 Task: Create new contact,   with mail id: 'LaylaKing51@faurecia.com', first name: 'Layla', Last name: 'King', Job Title: Event Coordinator, Phone number (305) 555-1234. Change life cycle stage to  'Lead' and lead status to 'New'. Add new company to the associated contact: www.bluedart.com_x000D_
 and type: Prospect. Logged in from softage.1@softage.net
Action: Mouse moved to (85, 55)
Screenshot: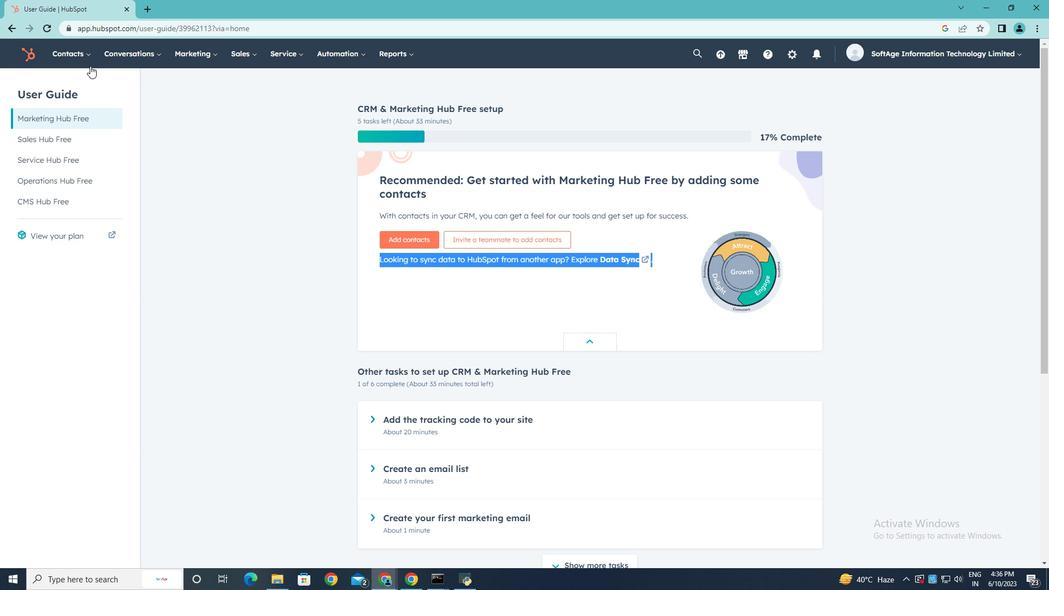 
Action: Mouse pressed left at (85, 55)
Screenshot: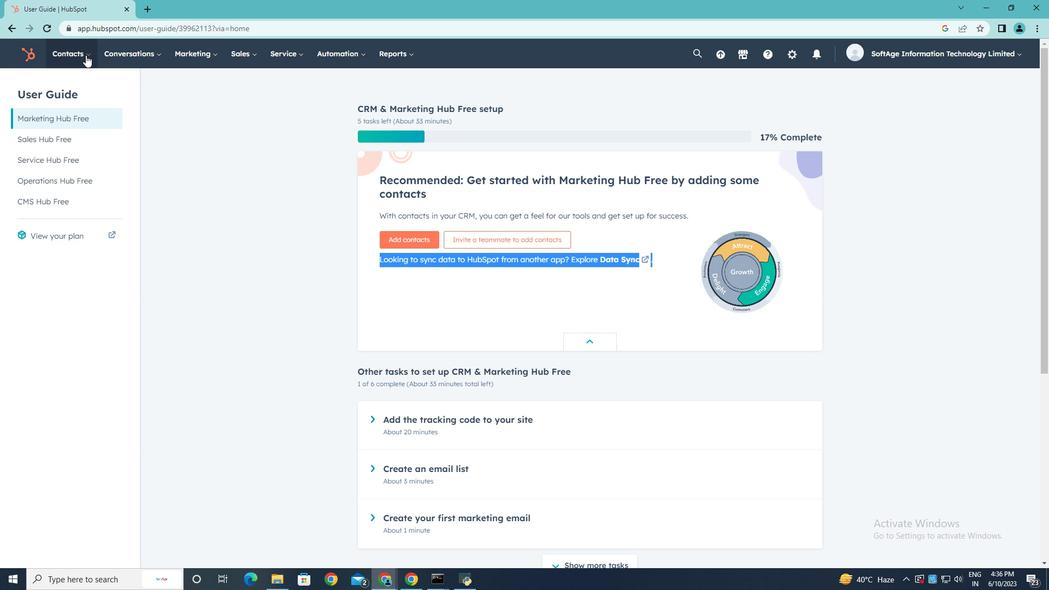 
Action: Mouse moved to (79, 84)
Screenshot: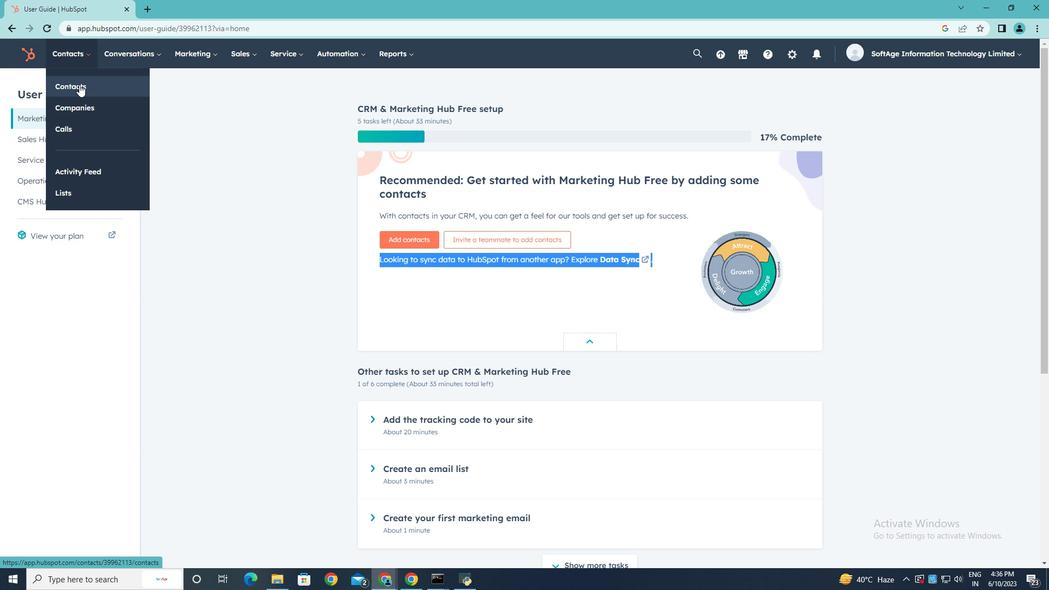 
Action: Mouse pressed left at (79, 84)
Screenshot: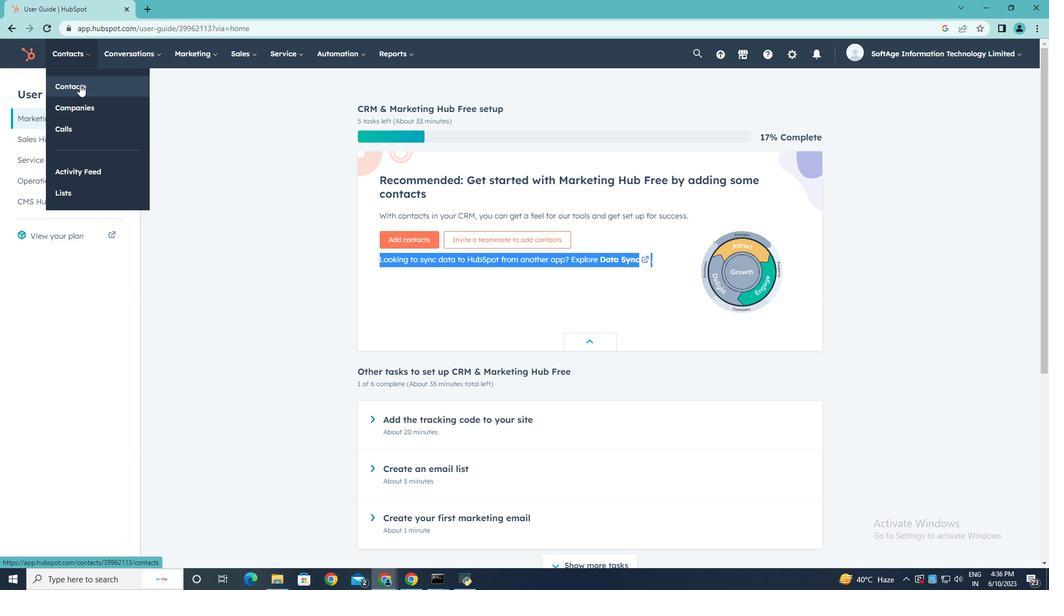 
Action: Mouse moved to (992, 93)
Screenshot: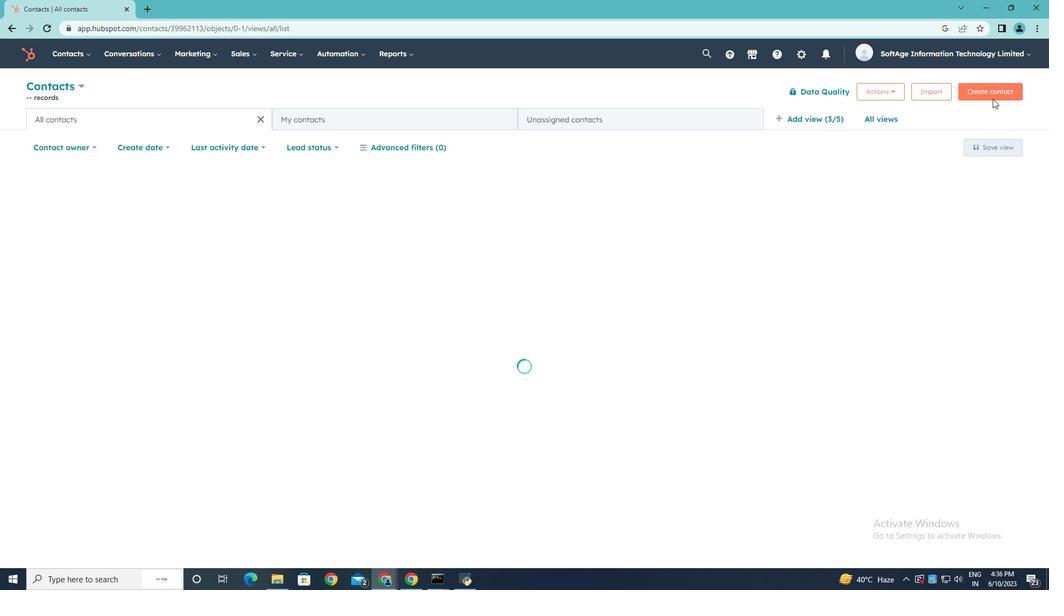 
Action: Mouse pressed left at (992, 93)
Screenshot: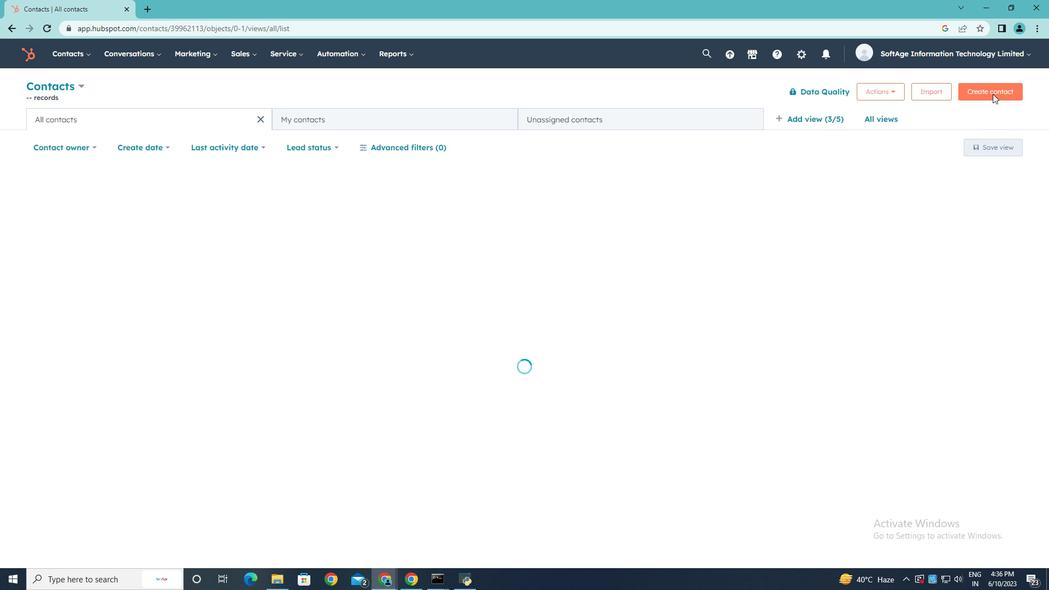 
Action: Mouse moved to (787, 143)
Screenshot: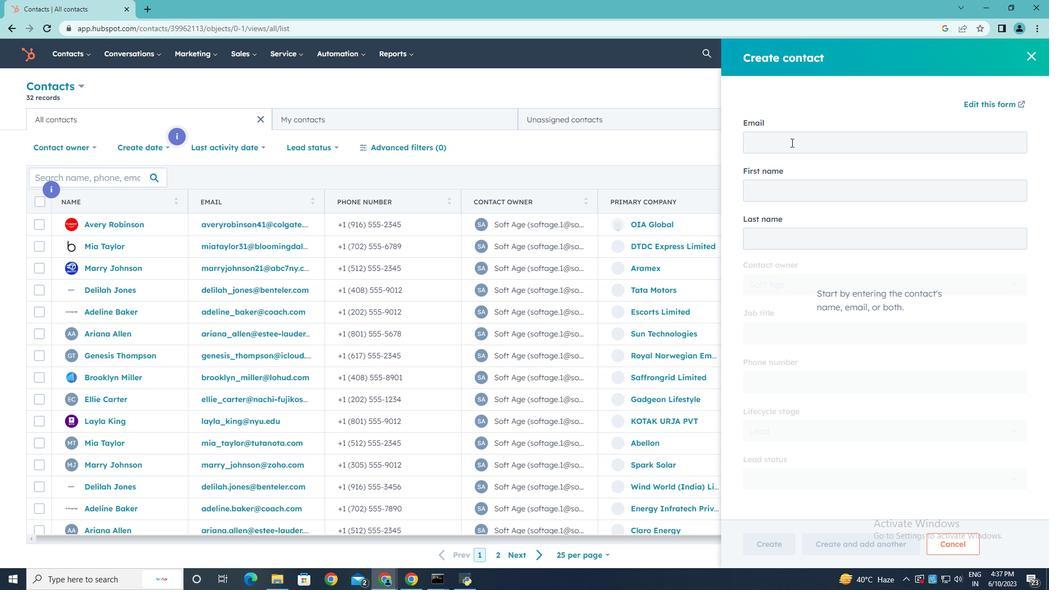 
Action: Mouse pressed left at (787, 143)
Screenshot: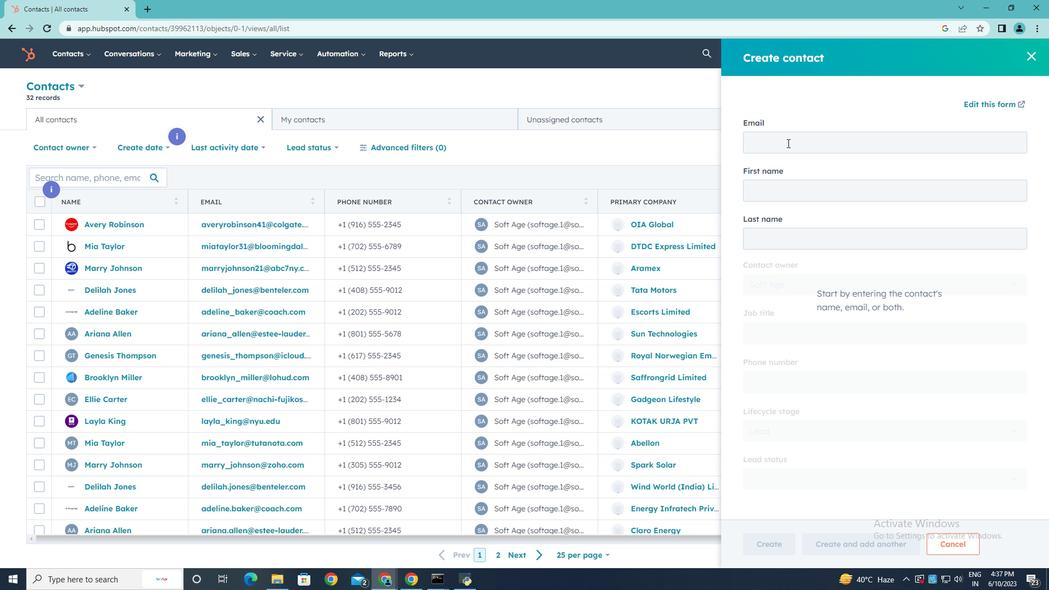 
Action: Key pressed <Key.shift>Layla<Key.shift>King<Key.shift><Key.shift><Key.shift><Key.shift><Key.shift><Key.shift><Key.shift><Key.shift><Key.shift><Key.shift><Key.shift><Key.shift><Key.shift>51<Key.shift>@faurecia.com
Screenshot: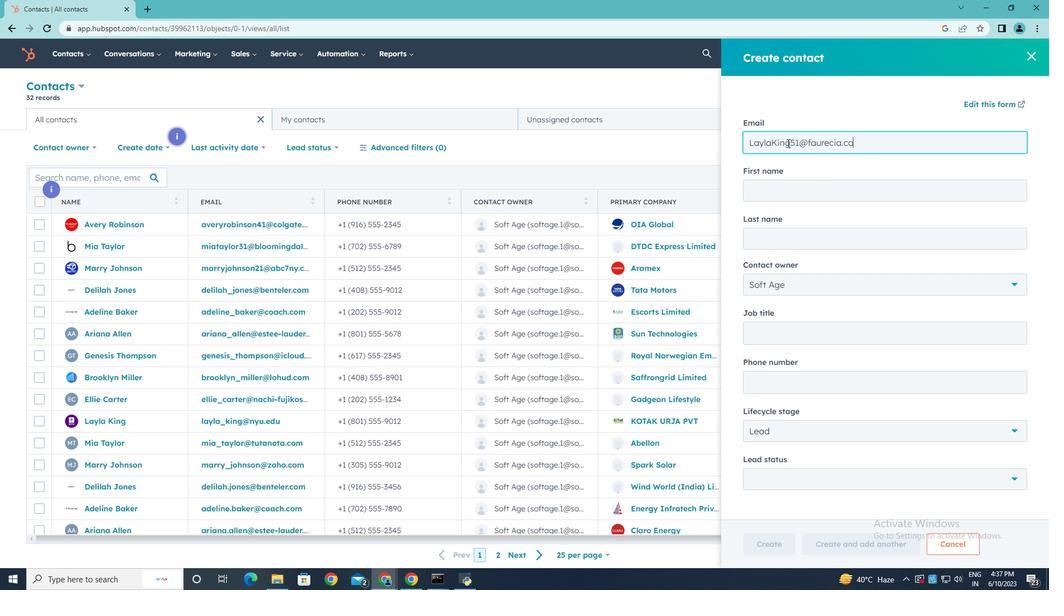 
Action: Mouse moved to (766, 188)
Screenshot: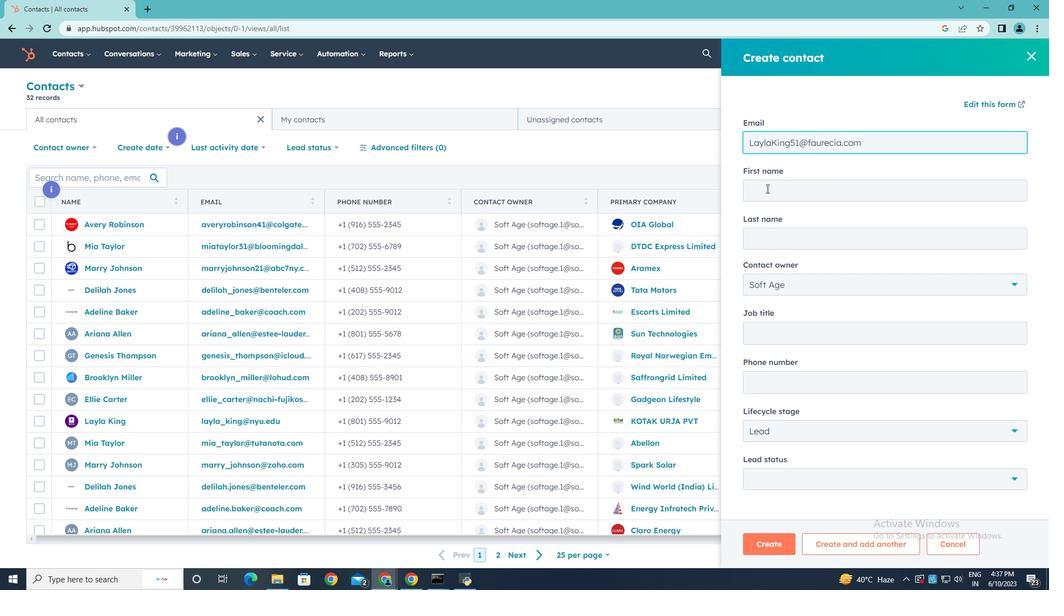 
Action: Mouse pressed left at (766, 188)
Screenshot: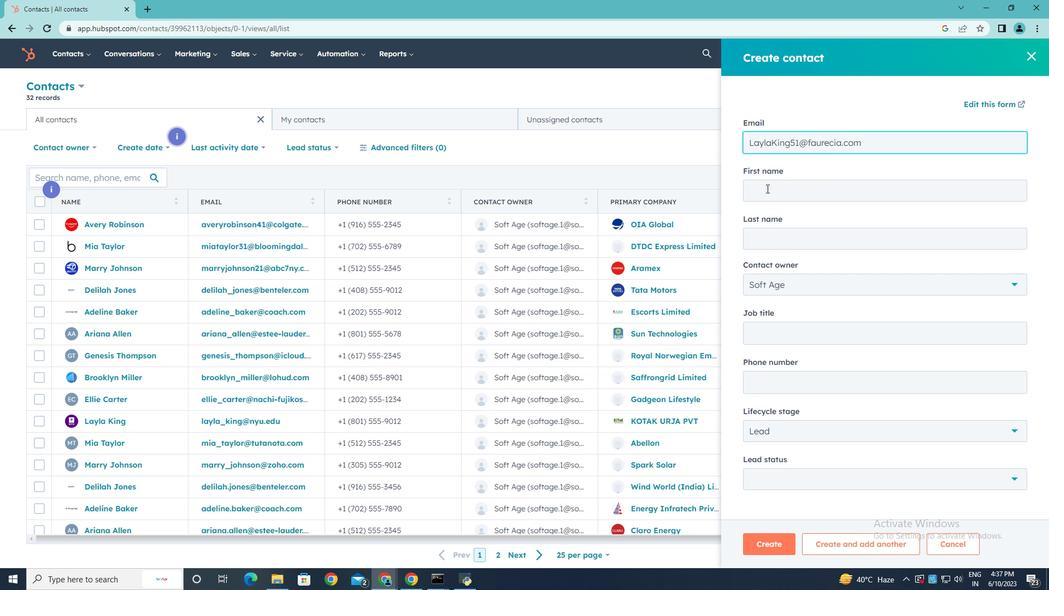 
Action: Key pressed <Key.shift>Layla
Screenshot: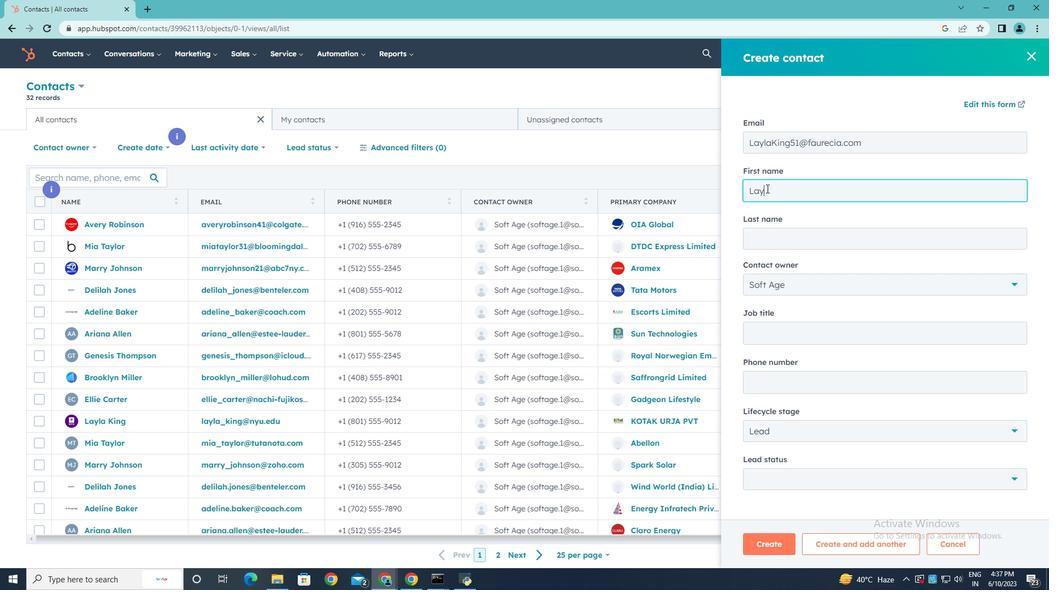 
Action: Mouse moved to (778, 242)
Screenshot: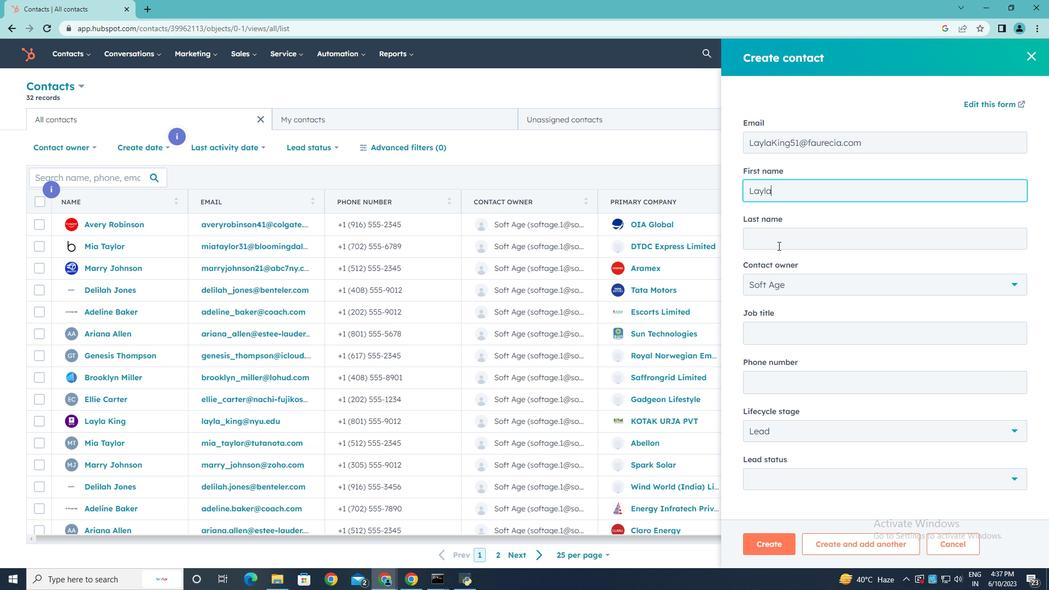 
Action: Mouse pressed left at (778, 242)
Screenshot: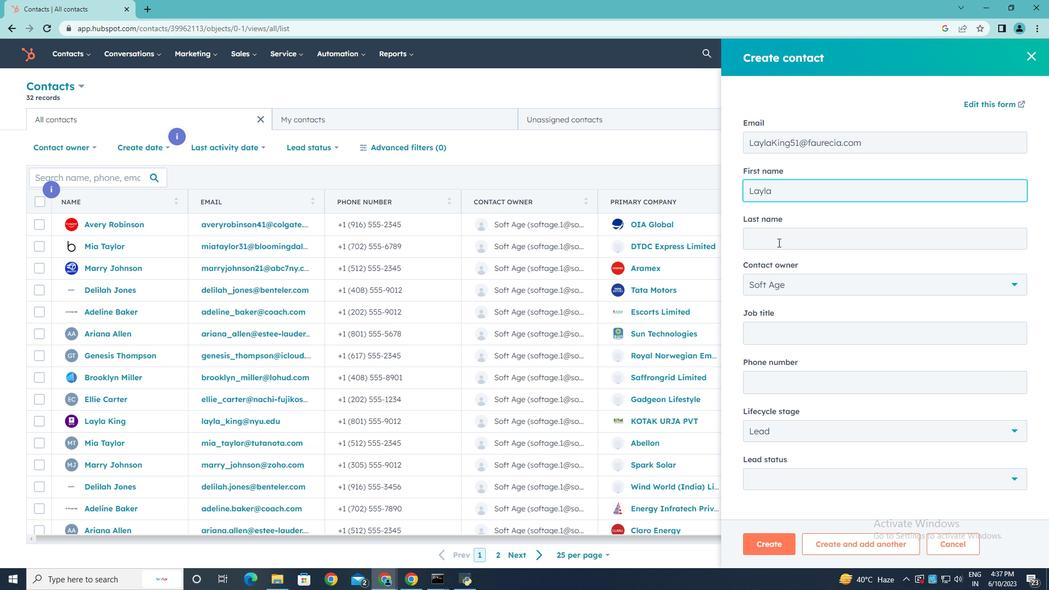 
Action: Key pressed <Key.shift><Key.shift><Key.shift><Key.shift>King
Screenshot: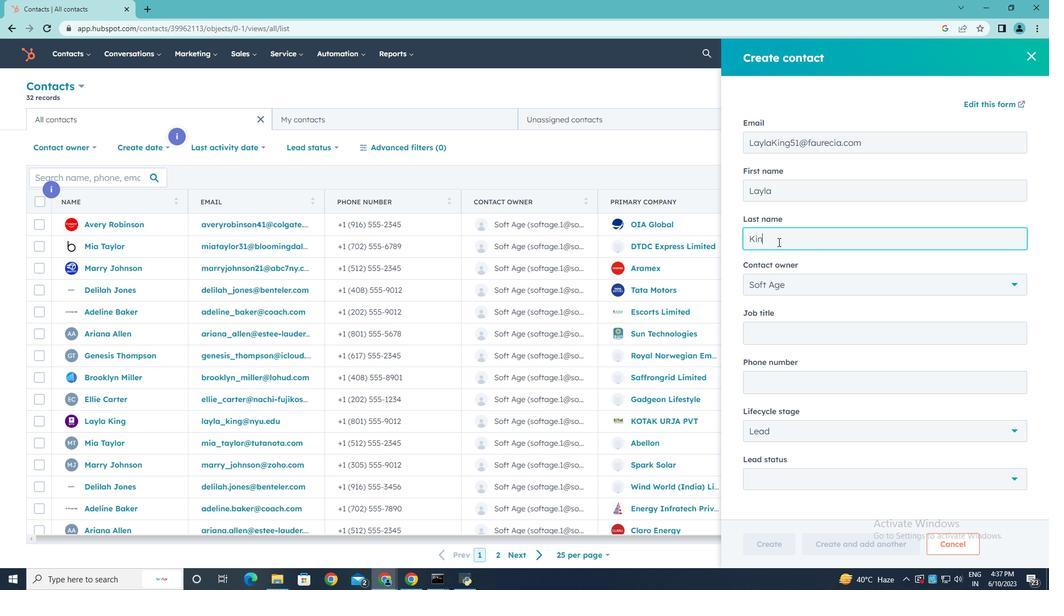 
Action: Mouse moved to (779, 332)
Screenshot: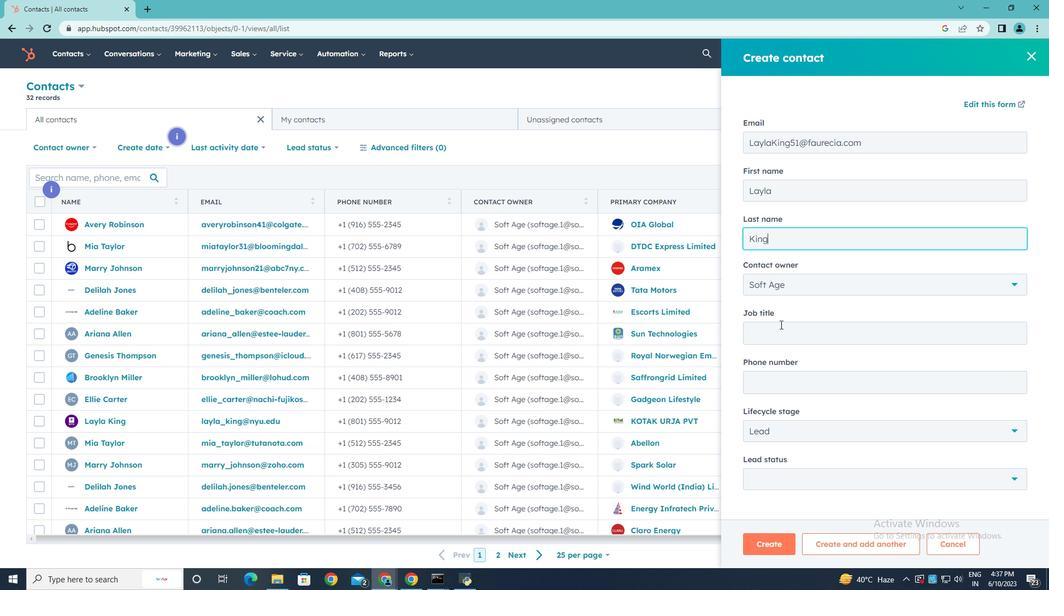 
Action: Mouse pressed left at (779, 332)
Screenshot: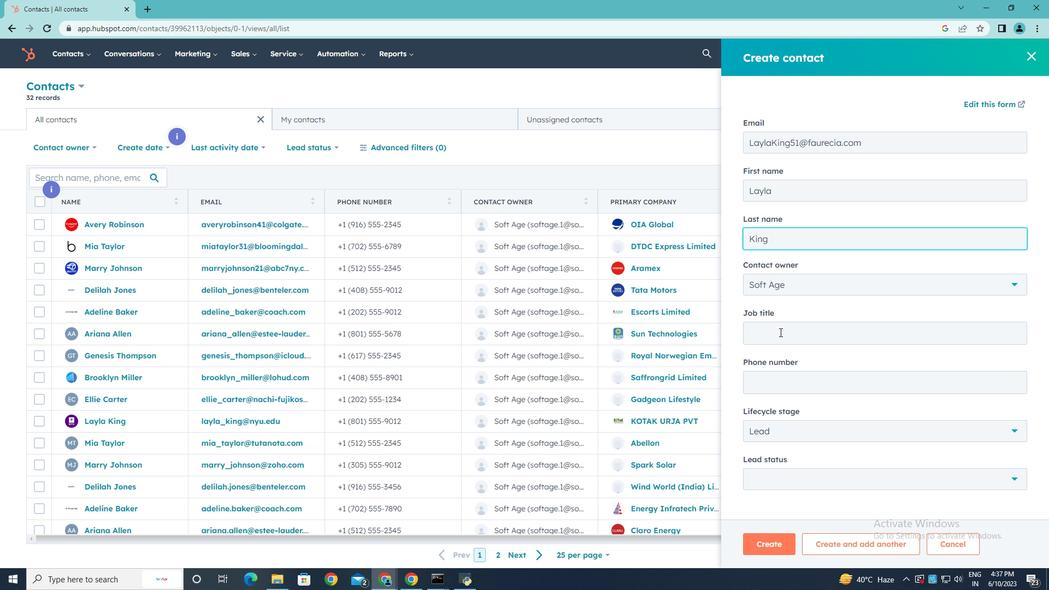 
Action: Key pressed <Key.shift>Event<Key.space><Key.shift><Key.shift>Coordinator
Screenshot: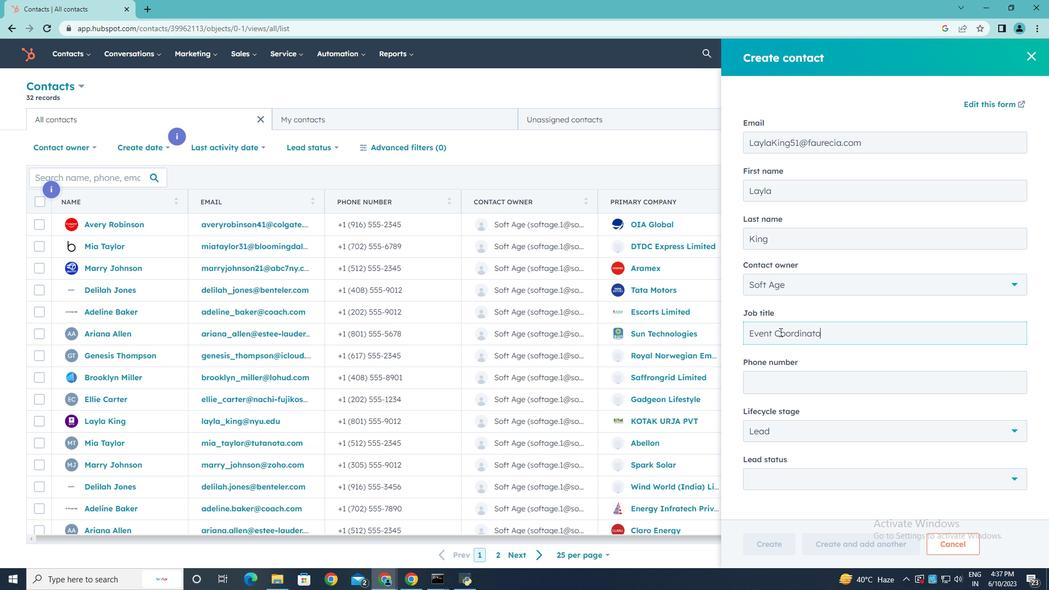 
Action: Mouse moved to (796, 374)
Screenshot: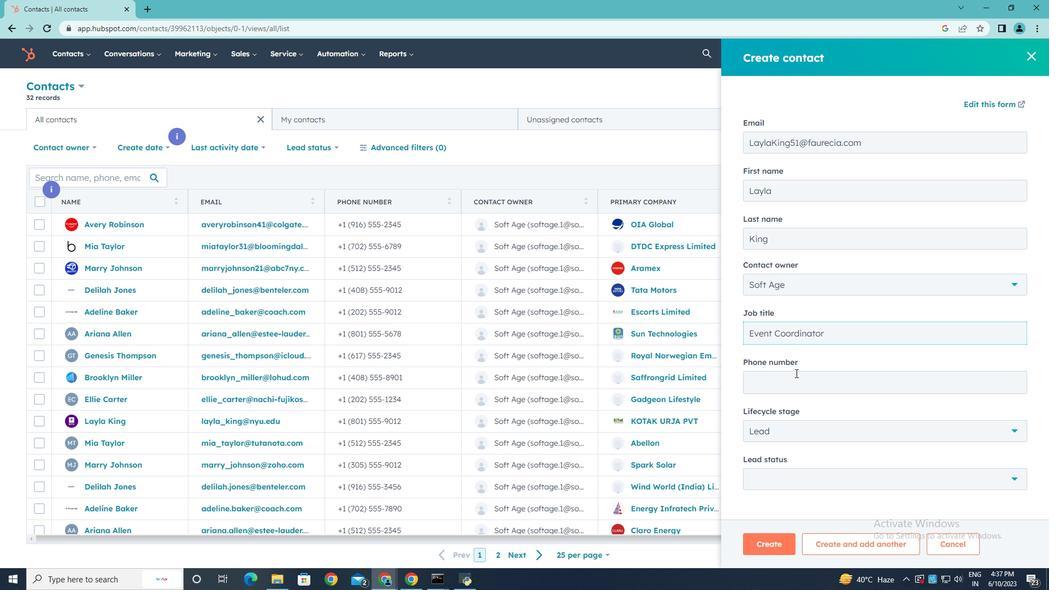 
Action: Mouse pressed left at (796, 374)
Screenshot: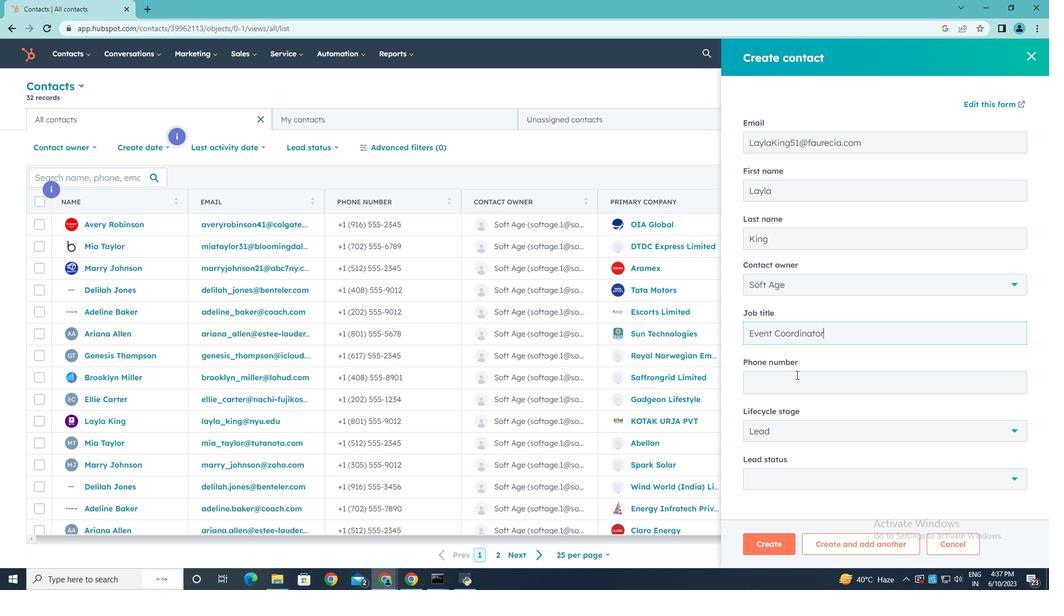 
Action: Key pressed 3055551234
Screenshot: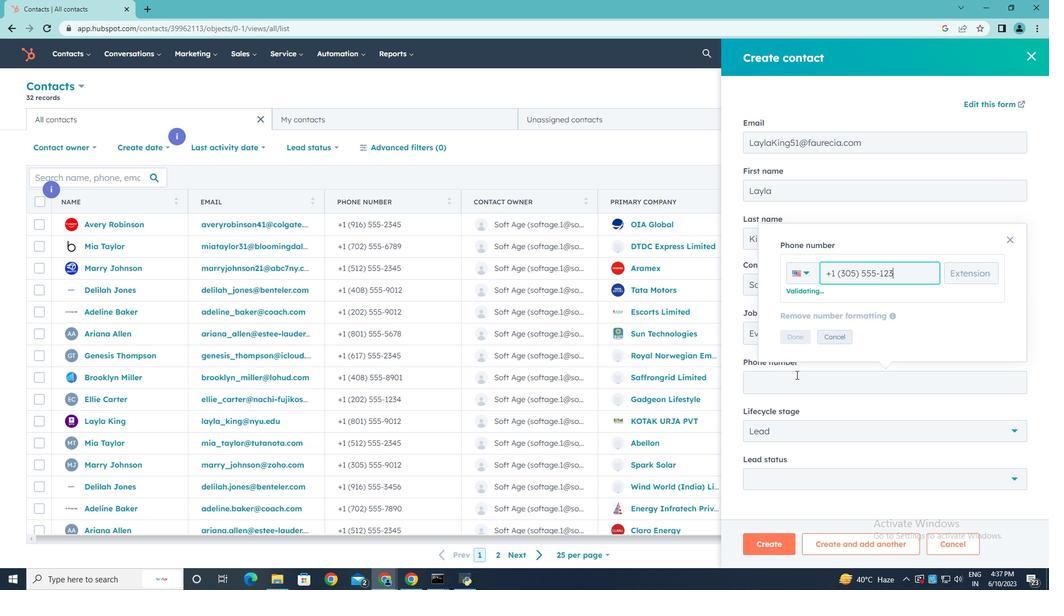 
Action: Mouse moved to (797, 337)
Screenshot: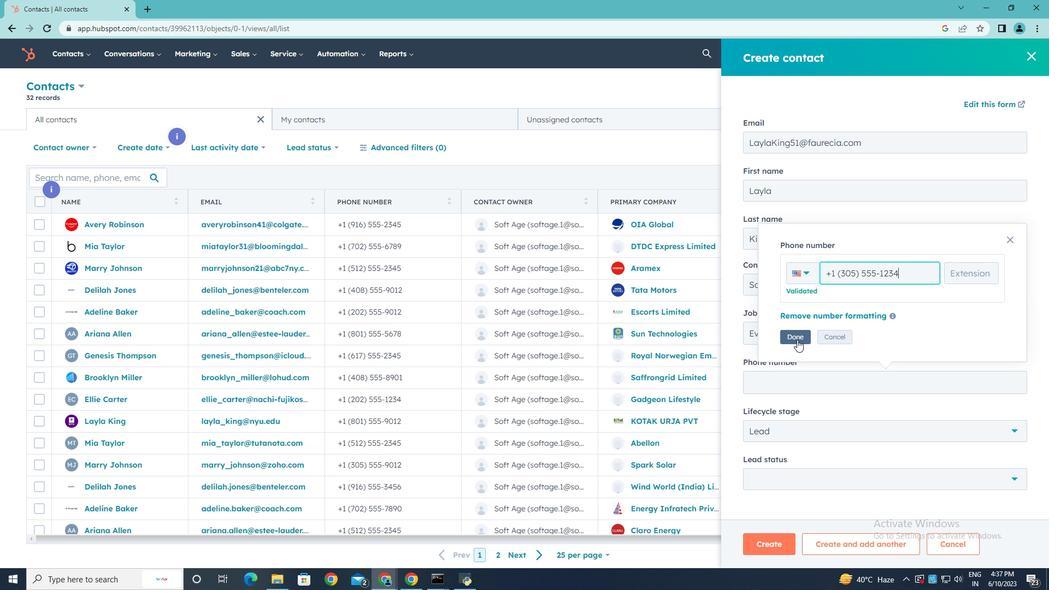 
Action: Mouse pressed left at (797, 337)
Screenshot: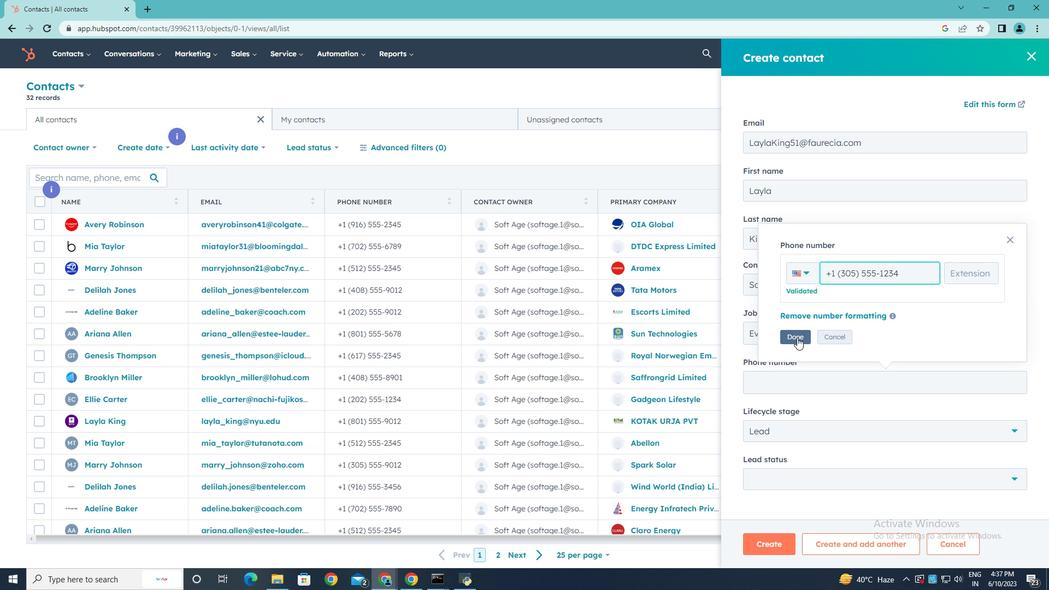 
Action: Mouse moved to (967, 434)
Screenshot: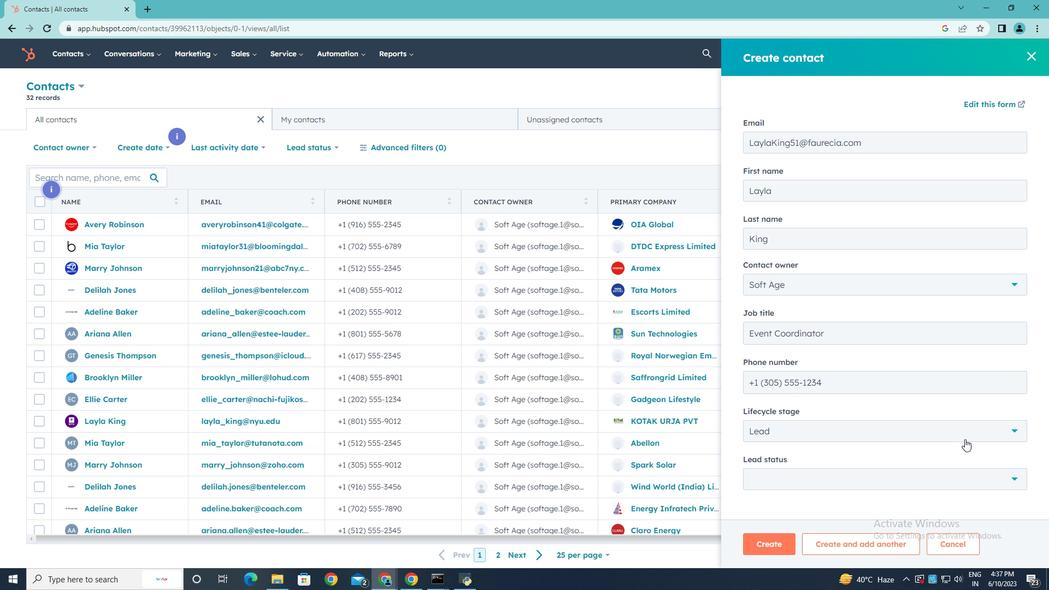 
Action: Mouse pressed left at (967, 434)
Screenshot: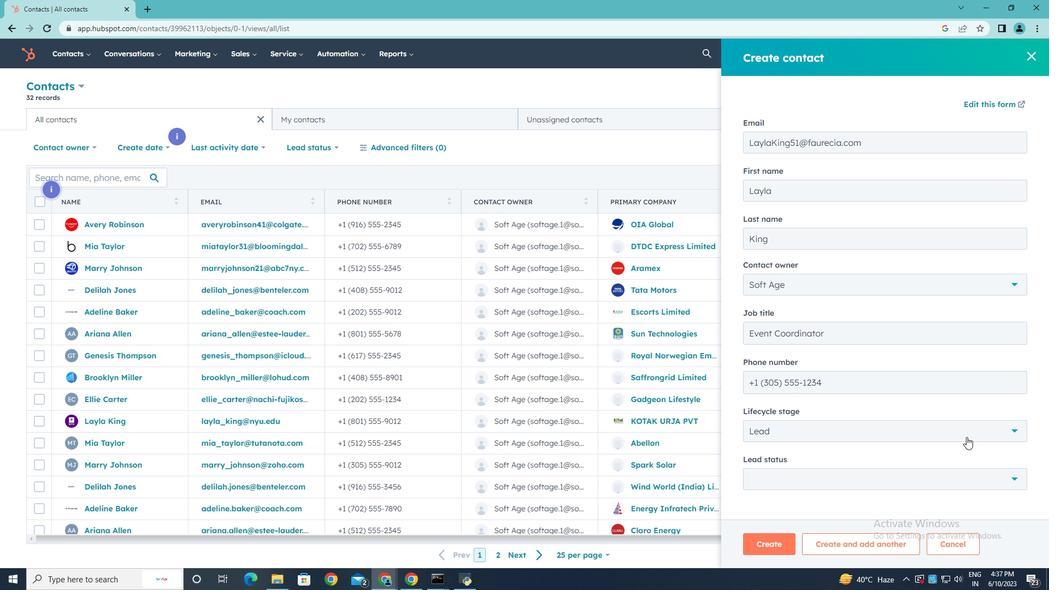 
Action: Mouse moved to (781, 324)
Screenshot: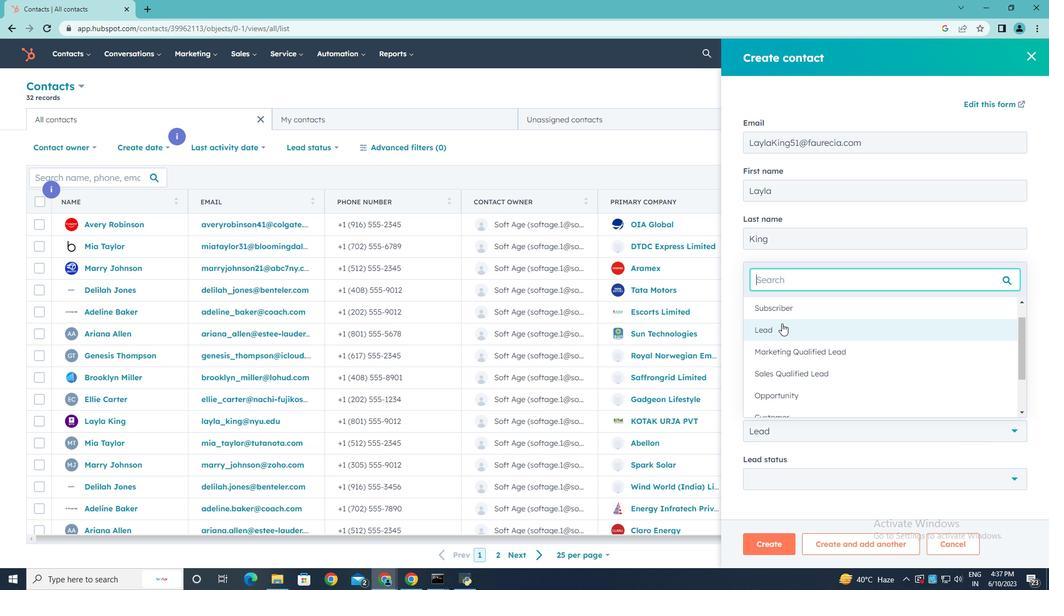 
Action: Mouse pressed left at (781, 324)
Screenshot: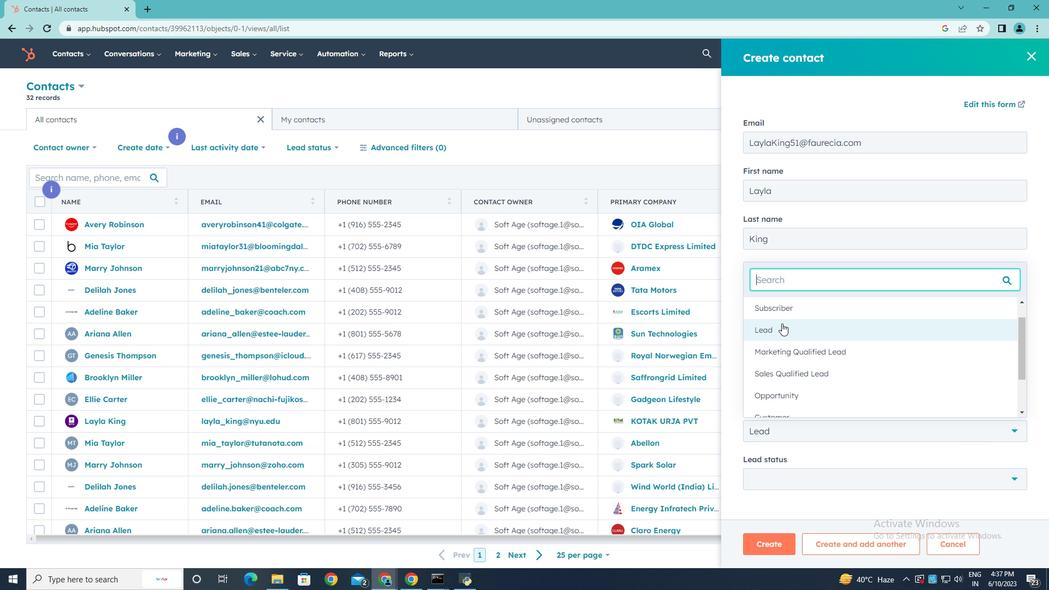 
Action: Mouse moved to (907, 479)
Screenshot: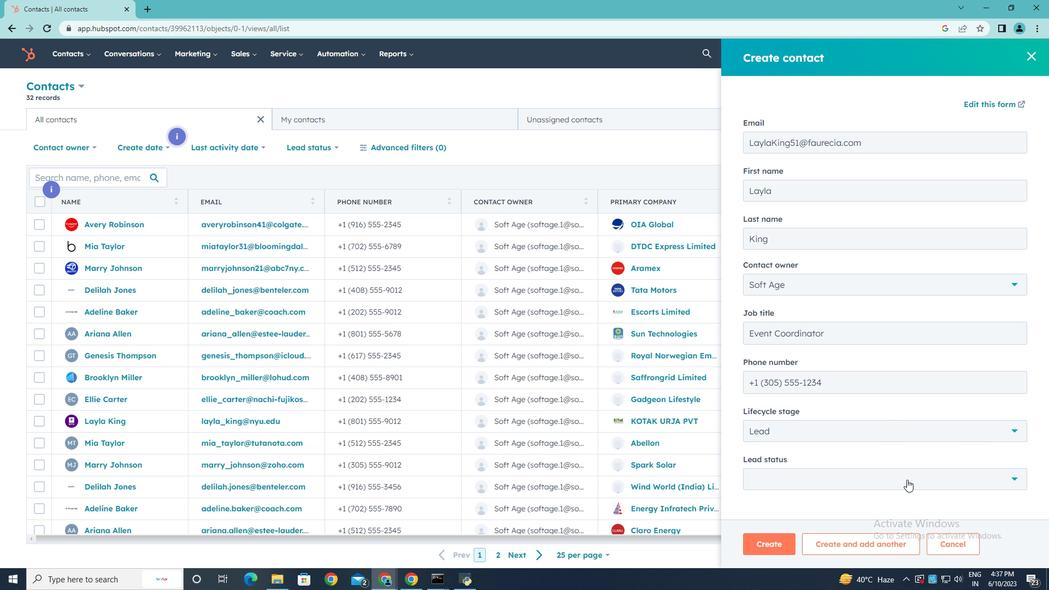
Action: Mouse pressed left at (907, 479)
Screenshot: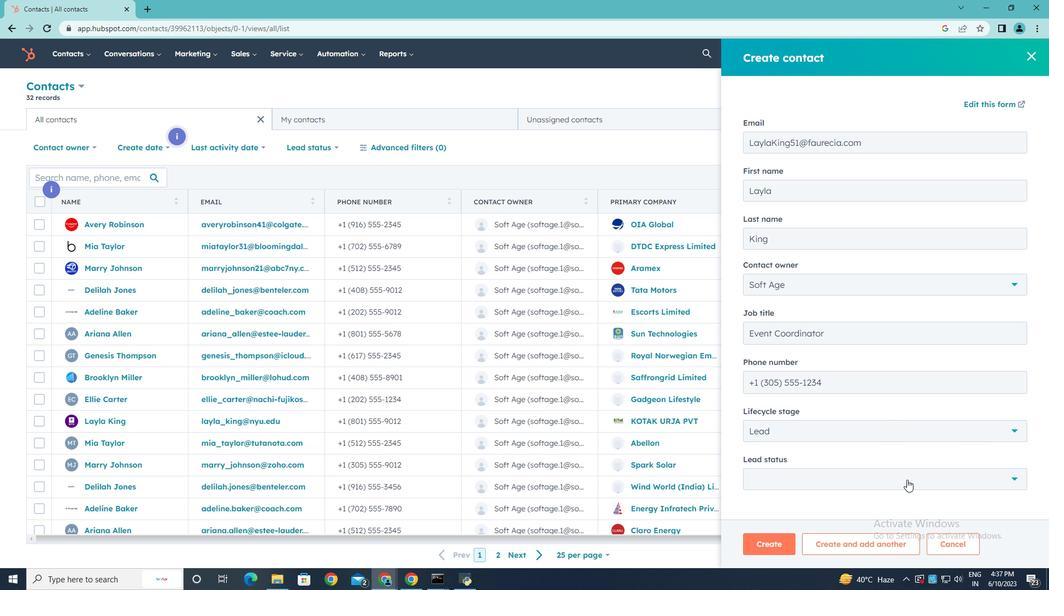 
Action: Mouse moved to (790, 383)
Screenshot: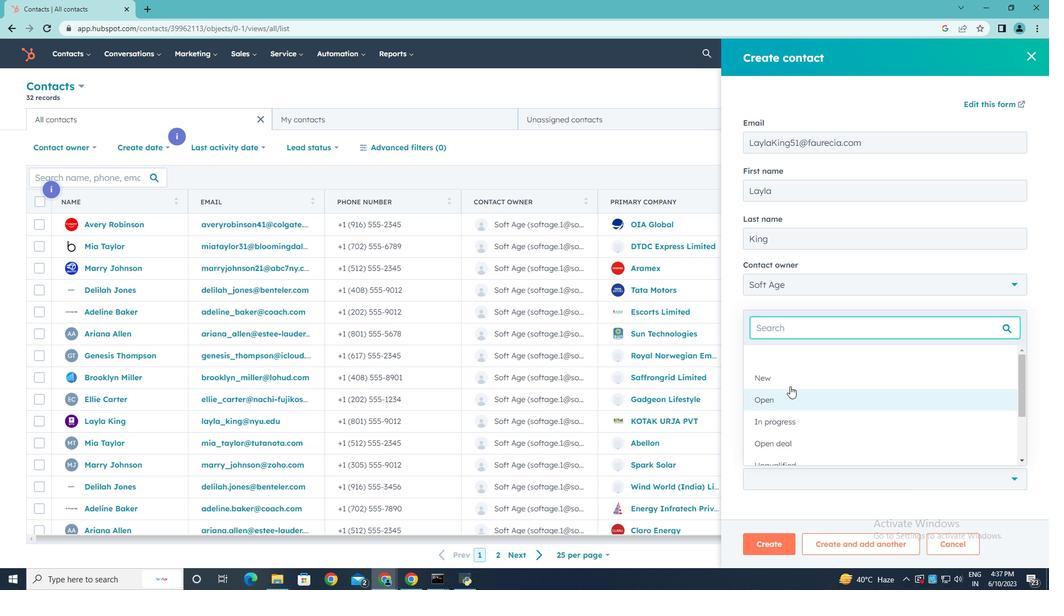 
Action: Mouse pressed left at (790, 383)
Screenshot: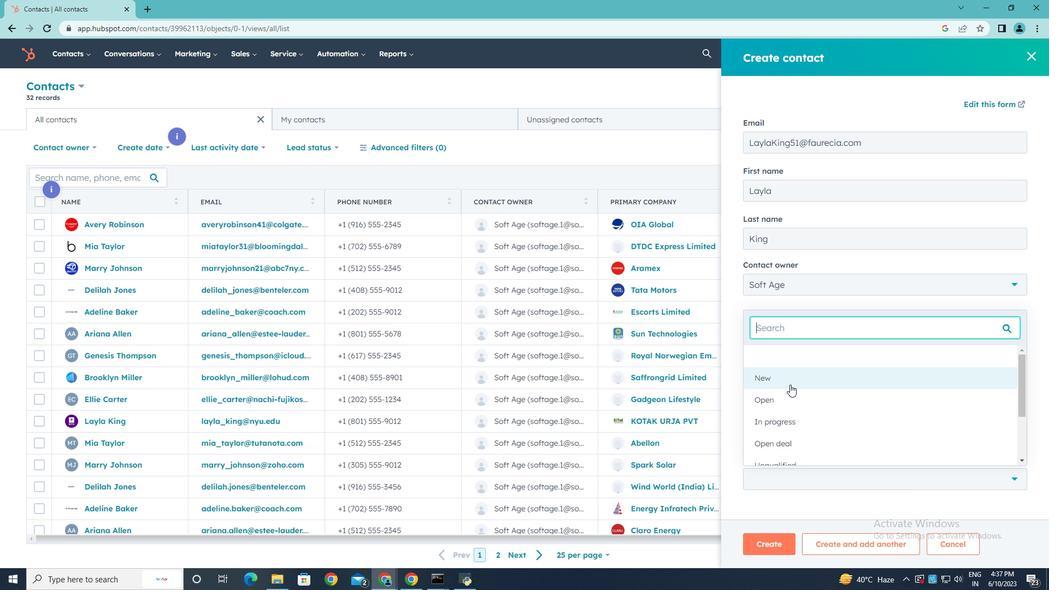 
Action: Mouse moved to (798, 441)
Screenshot: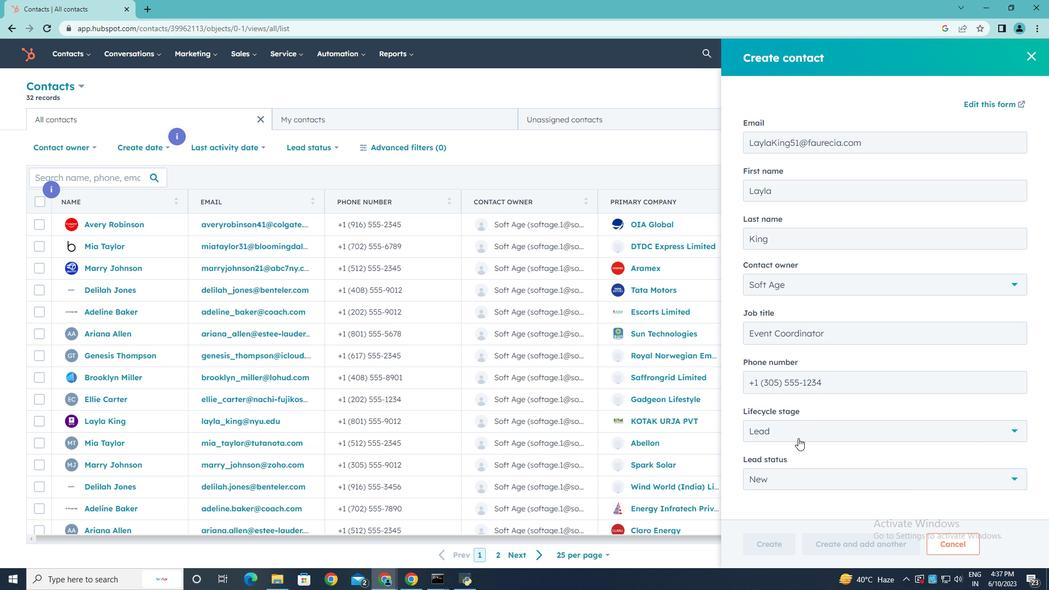 
Action: Mouse scrolled (798, 440) with delta (0, 0)
Screenshot: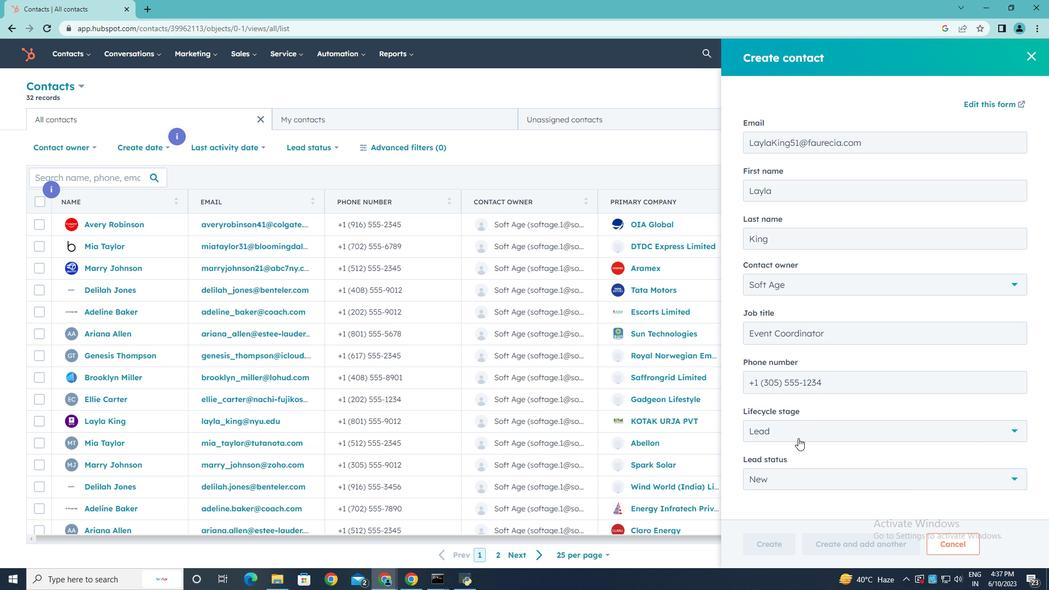 
Action: Mouse scrolled (798, 440) with delta (0, 0)
Screenshot: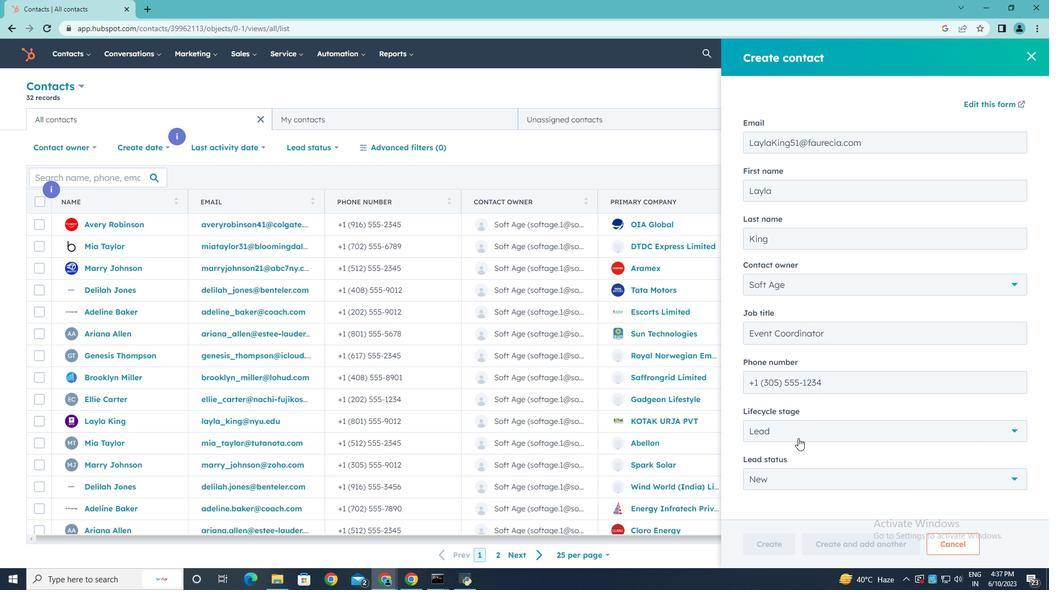 
Action: Mouse scrolled (798, 440) with delta (0, 0)
Screenshot: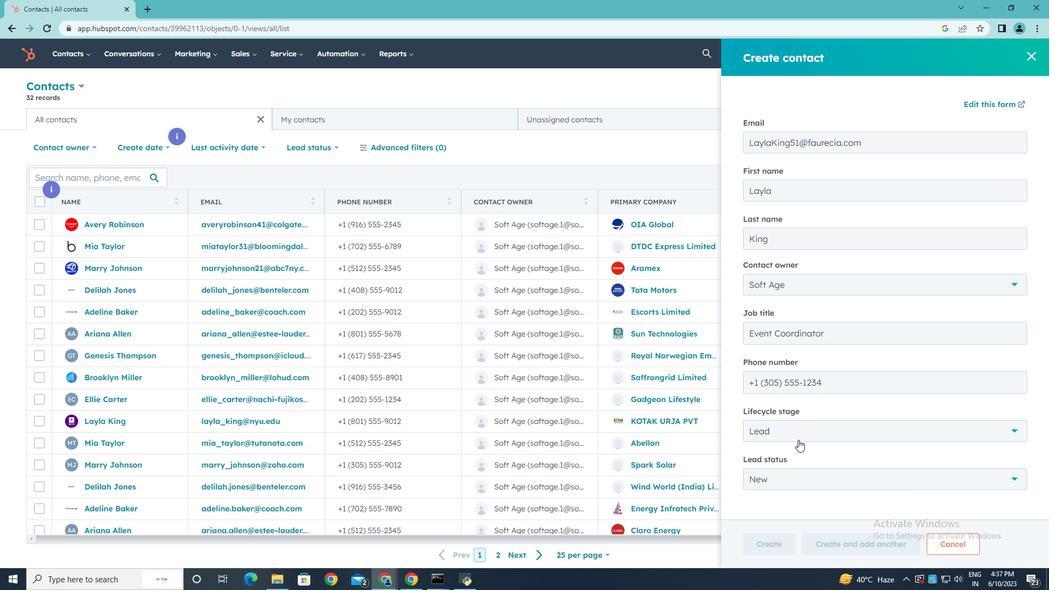 
Action: Mouse scrolled (798, 440) with delta (0, 0)
Screenshot: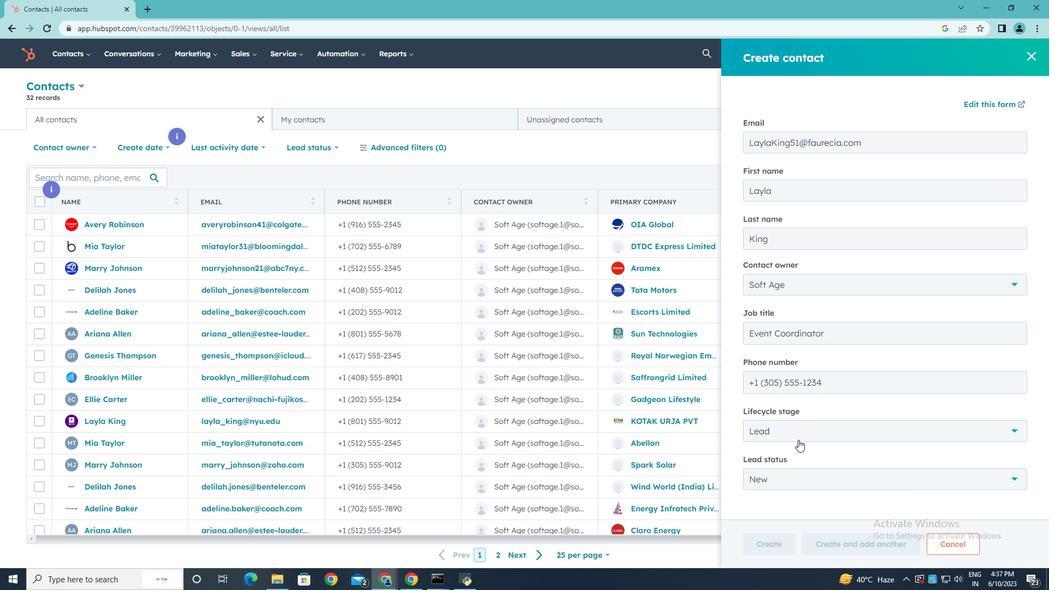 
Action: Mouse moved to (770, 541)
Screenshot: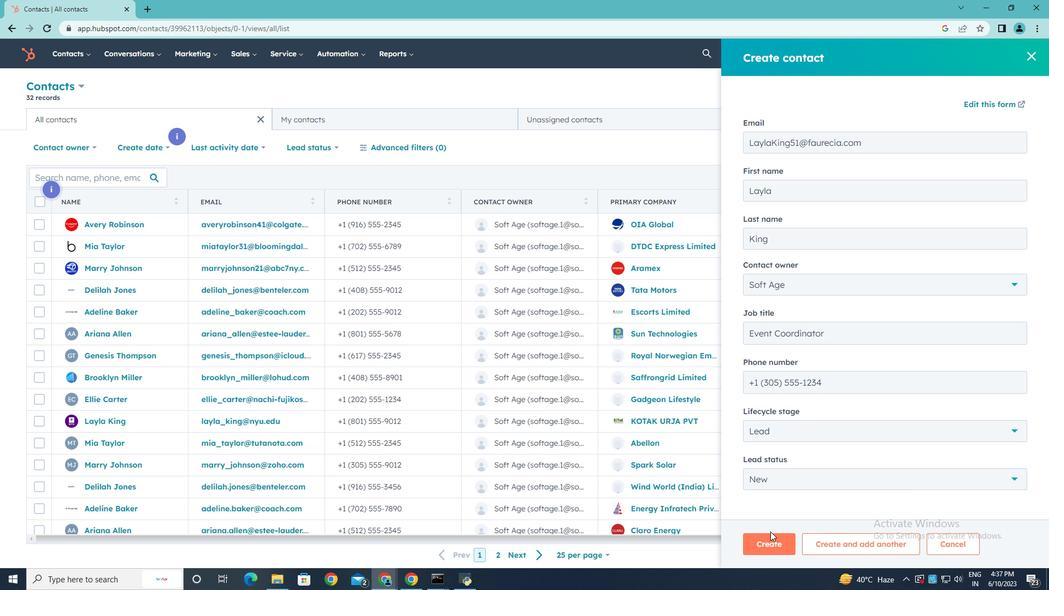 
Action: Mouse pressed left at (770, 541)
Screenshot: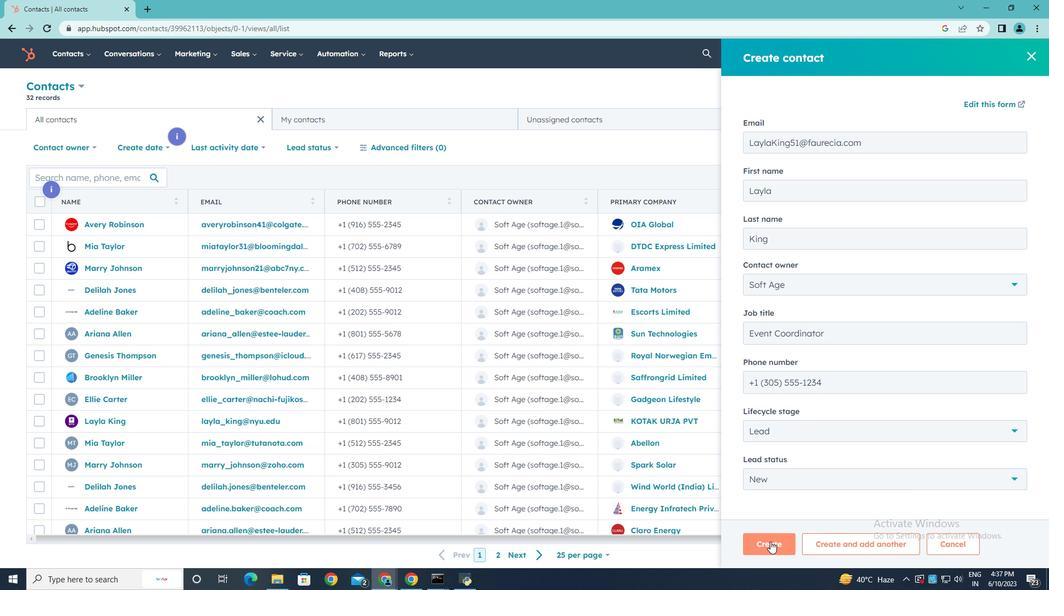 
Action: Mouse moved to (734, 353)
Screenshot: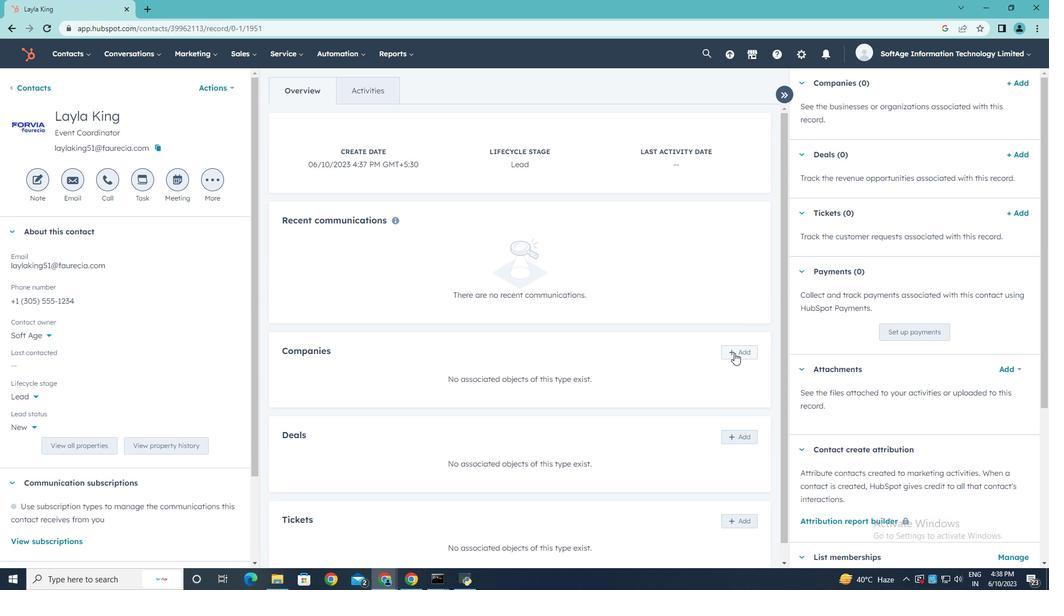 
Action: Mouse pressed left at (734, 353)
Screenshot: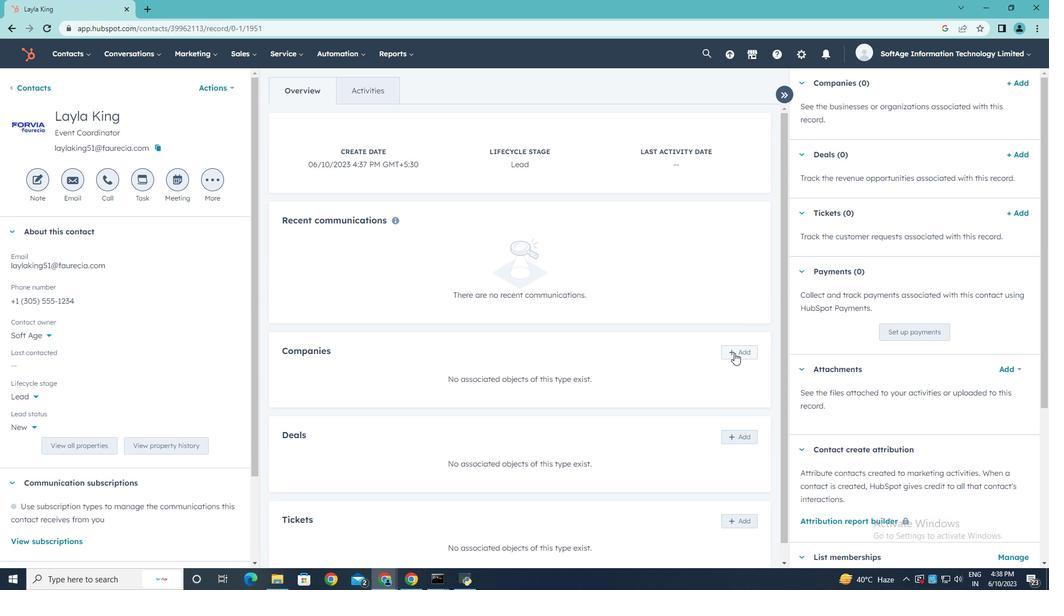 
Action: Mouse moved to (815, 110)
Screenshot: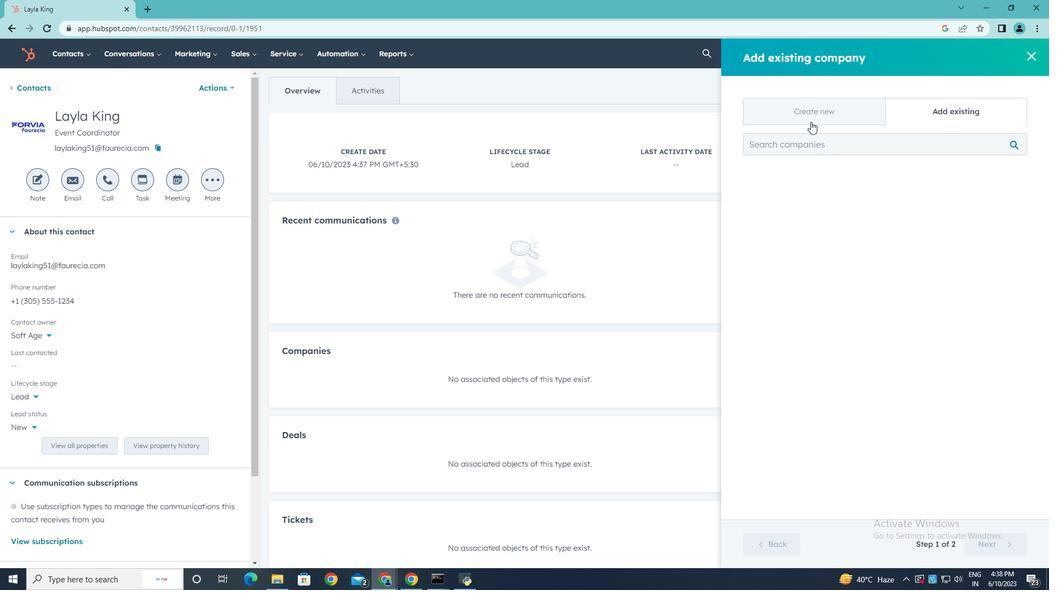 
Action: Mouse pressed left at (815, 110)
Screenshot: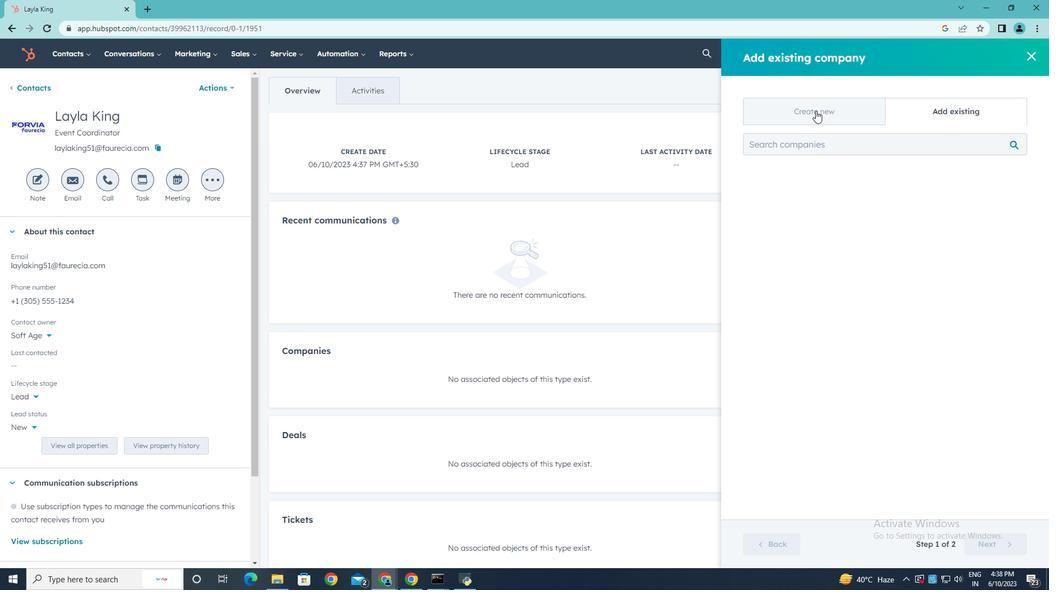 
Action: Mouse moved to (783, 177)
Screenshot: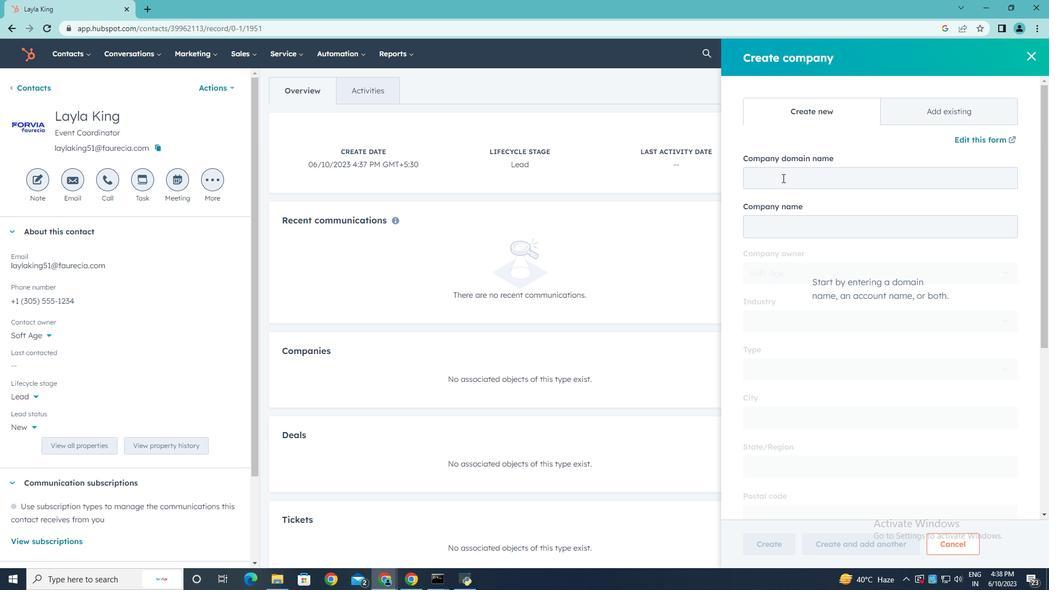 
Action: Mouse pressed left at (783, 177)
Screenshot: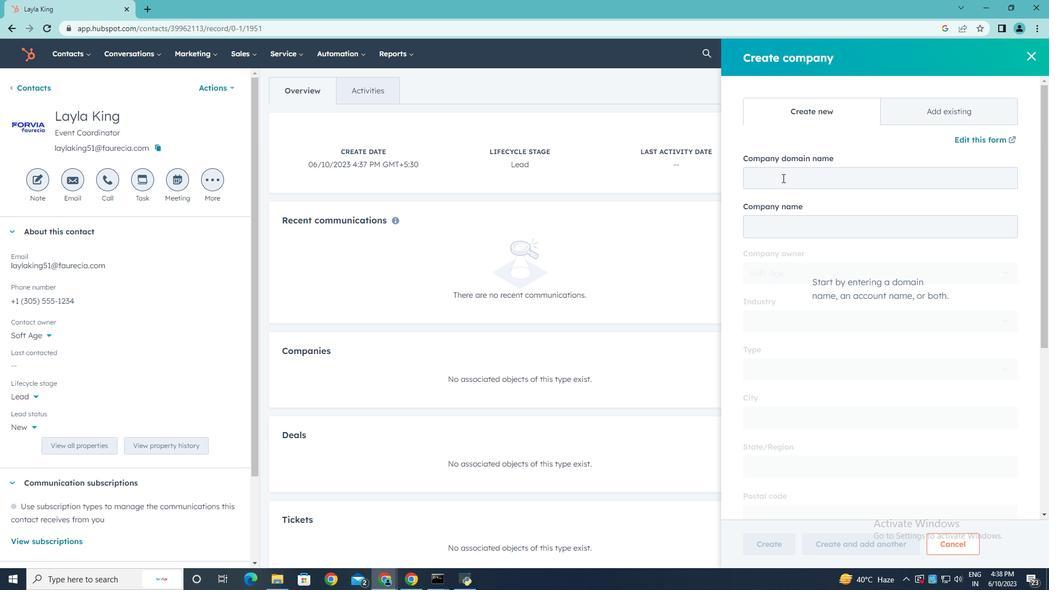
Action: Mouse moved to (783, 177)
Screenshot: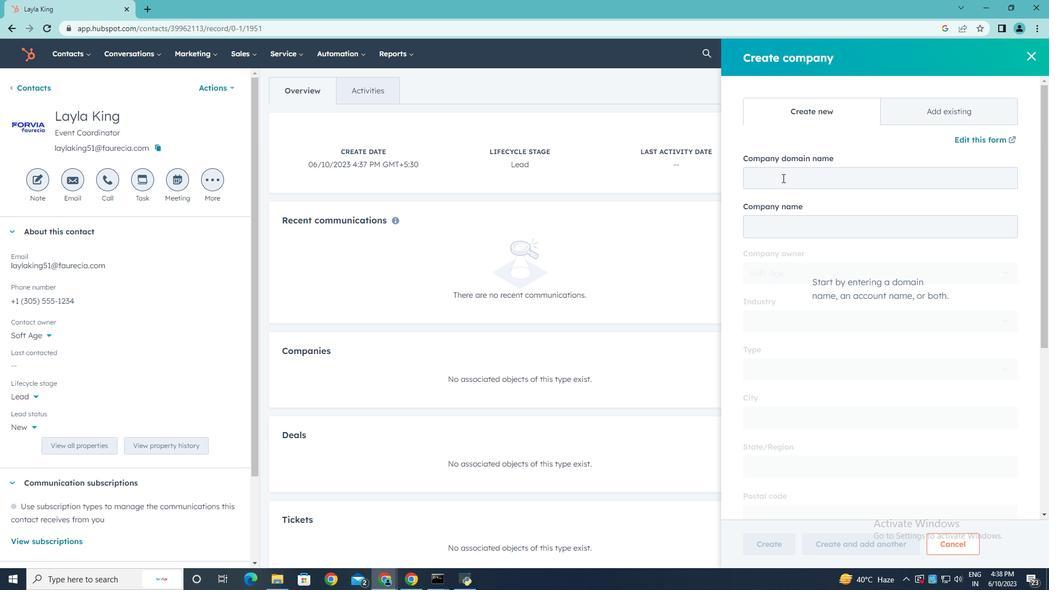 
Action: Key pressed www.bli<Key.backspace>uedart.com
Screenshot: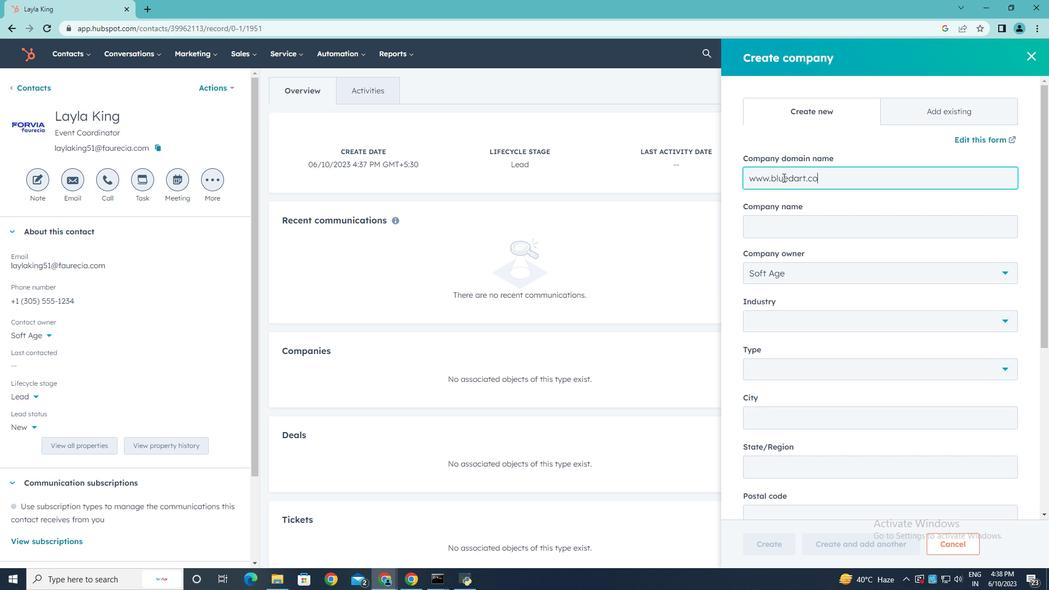 
Action: Mouse moved to (838, 234)
Screenshot: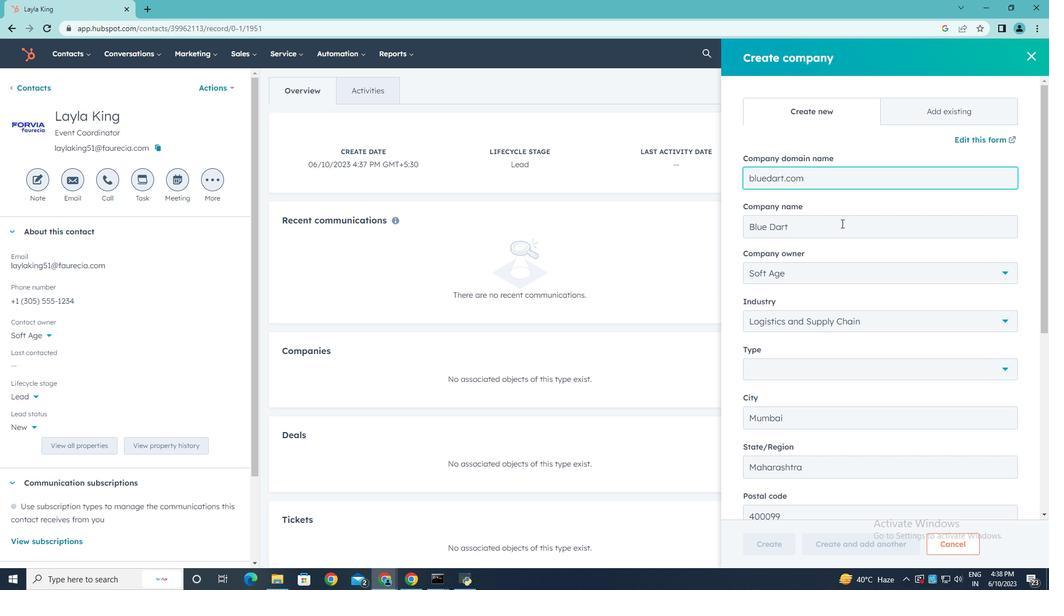 
Action: Mouse scrolled (838, 233) with delta (0, 0)
Screenshot: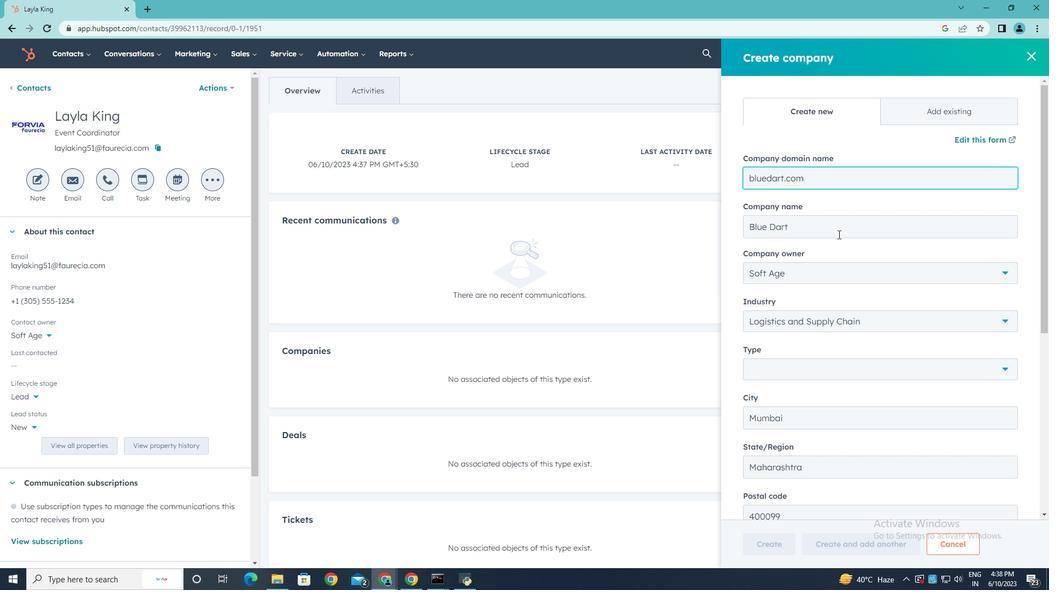 
Action: Mouse scrolled (838, 233) with delta (0, 0)
Screenshot: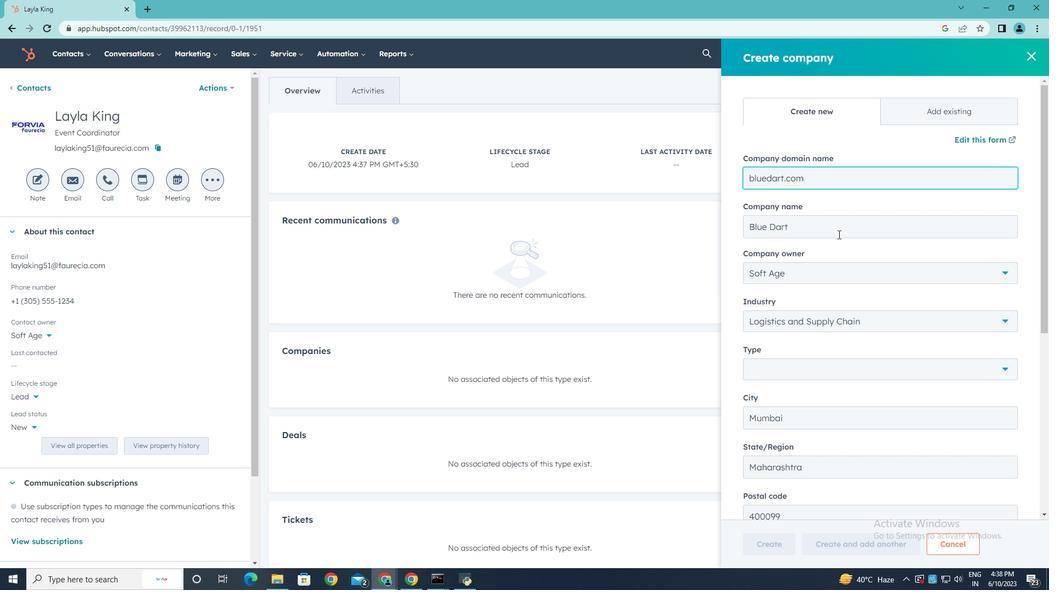 
Action: Mouse scrolled (838, 233) with delta (0, 0)
Screenshot: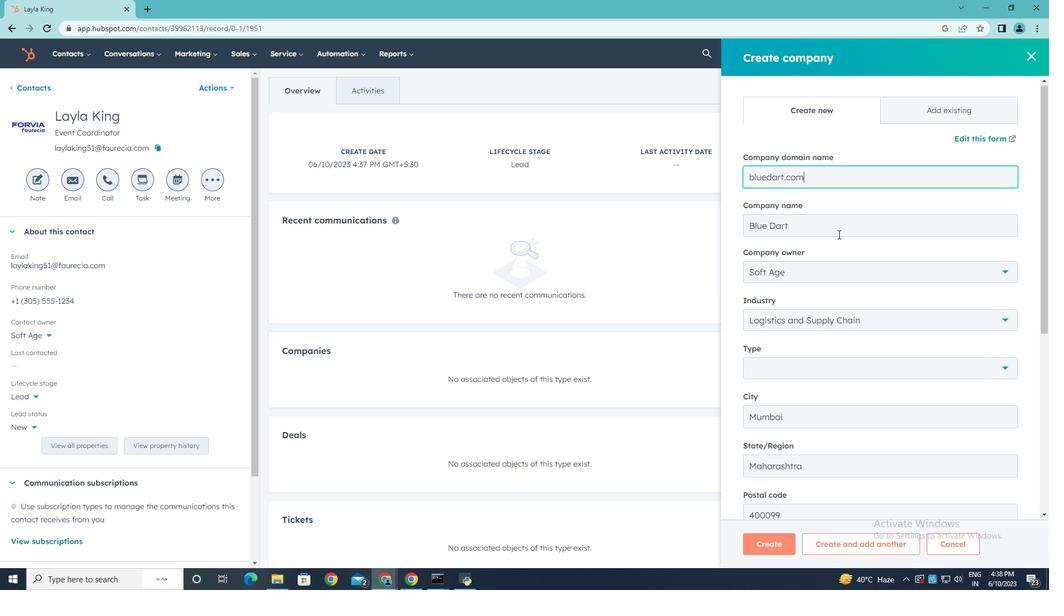 
Action: Mouse moved to (881, 203)
Screenshot: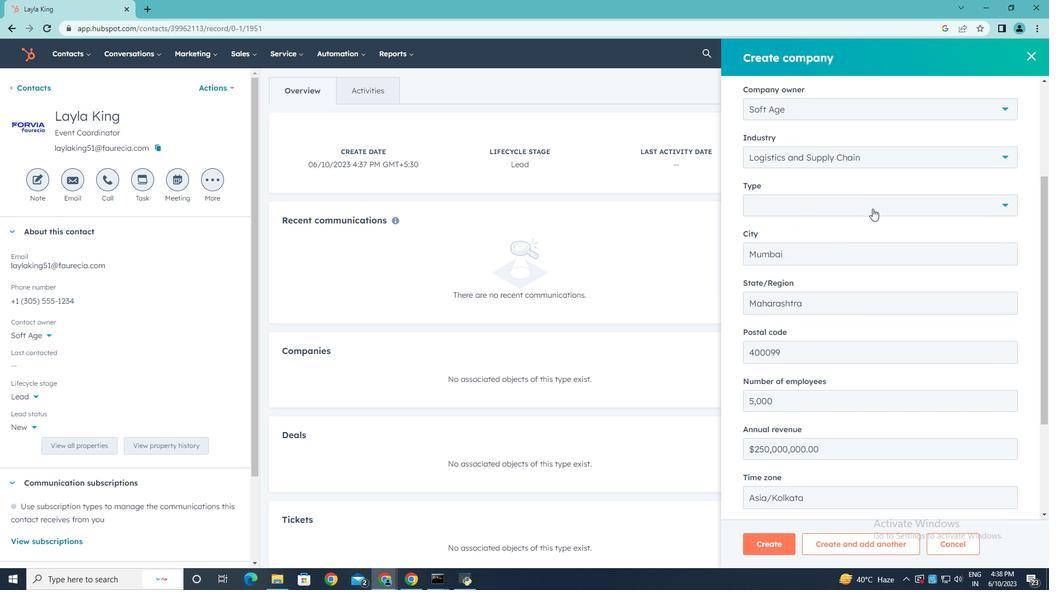 
Action: Mouse pressed left at (881, 203)
Screenshot: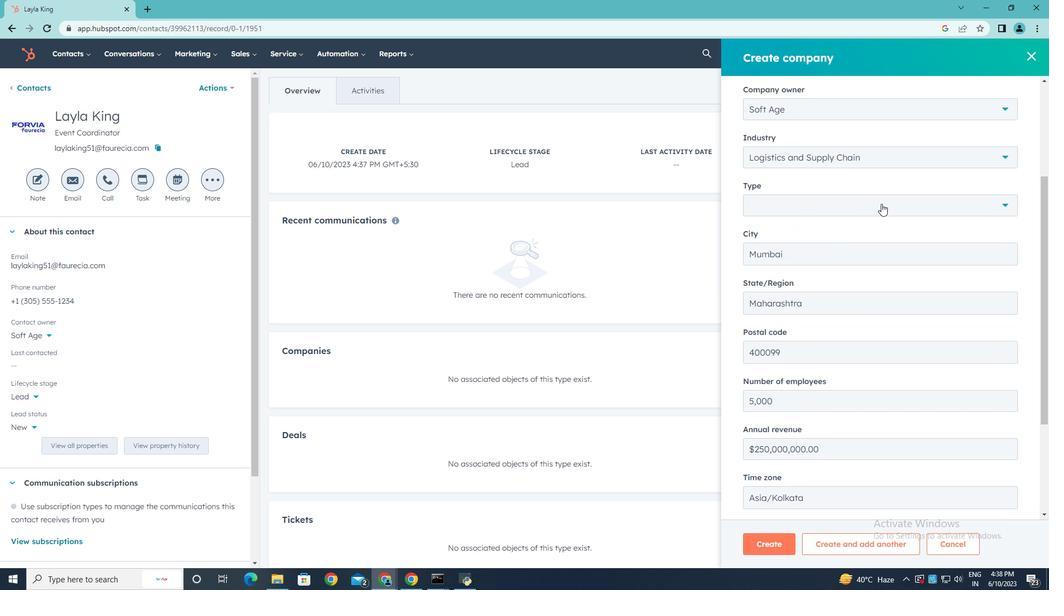 
Action: Mouse moved to (797, 254)
Screenshot: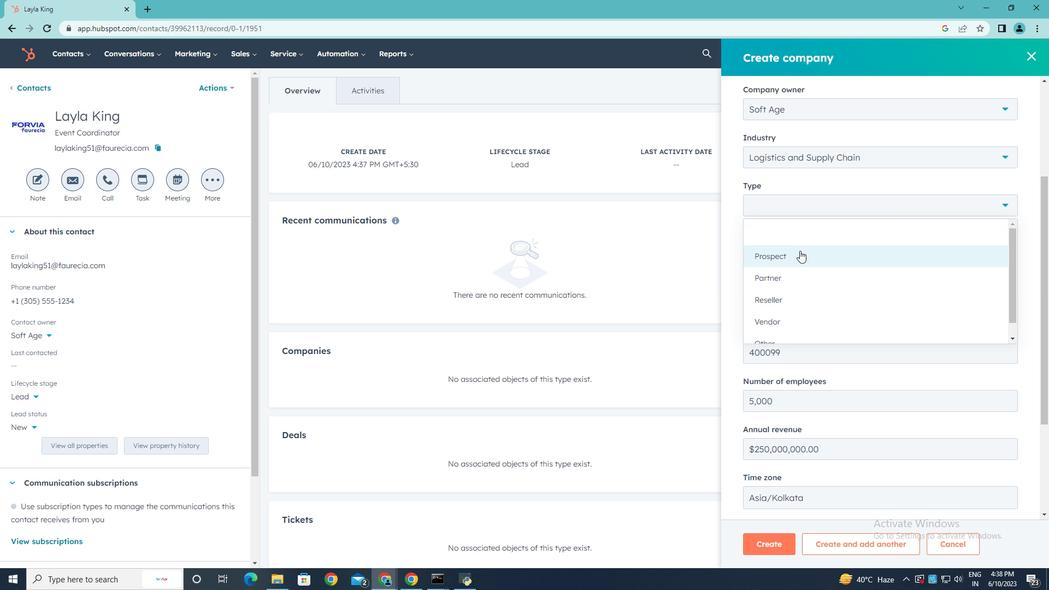 
Action: Mouse pressed left at (797, 254)
Screenshot: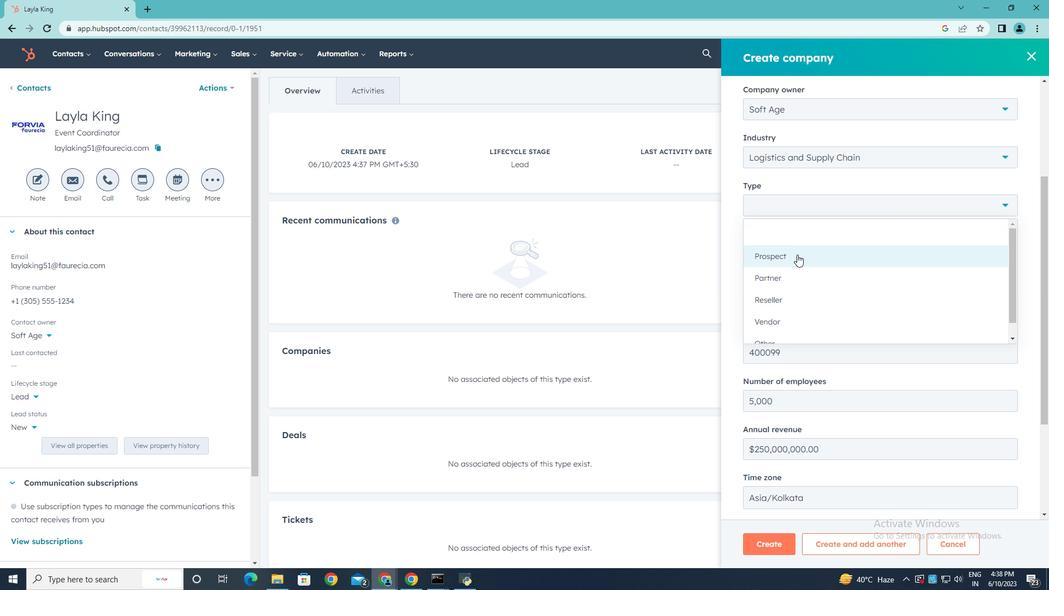 
Action: Mouse scrolled (797, 254) with delta (0, 0)
Screenshot: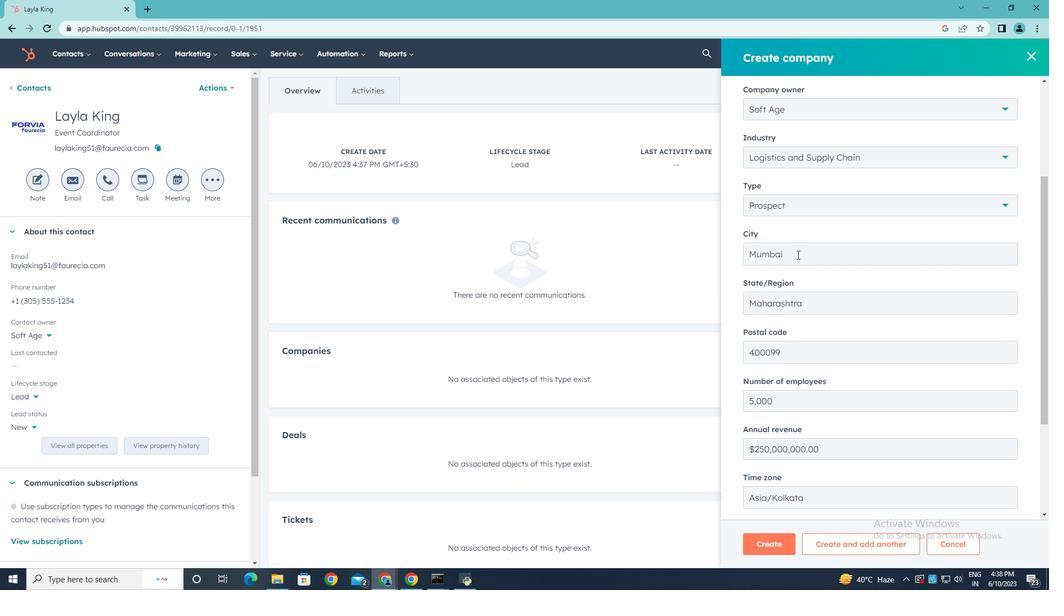 
Action: Mouse scrolled (797, 254) with delta (0, 0)
Screenshot: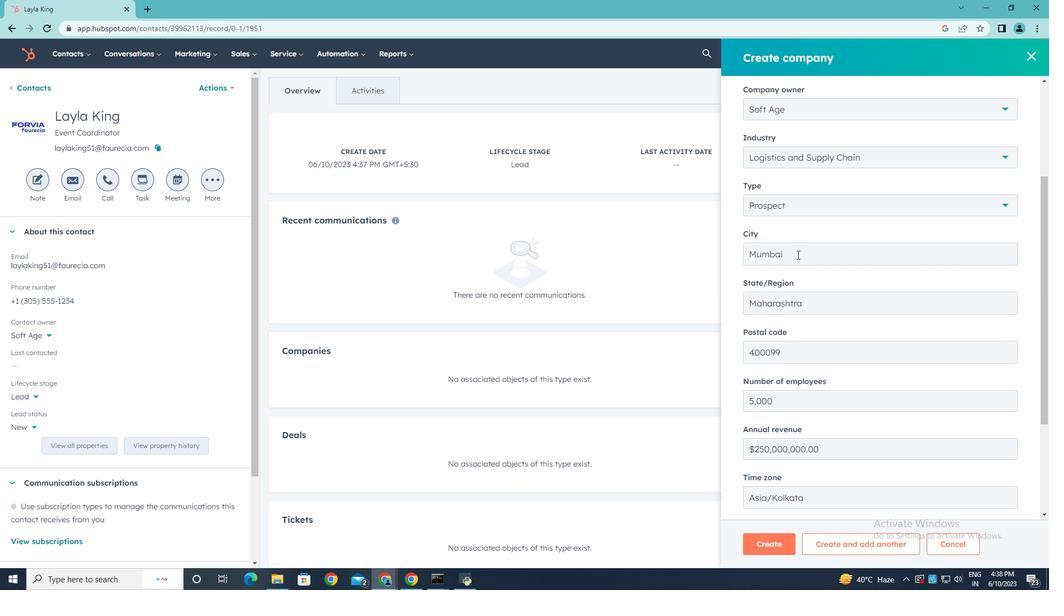 
Action: Mouse scrolled (797, 254) with delta (0, 0)
Screenshot: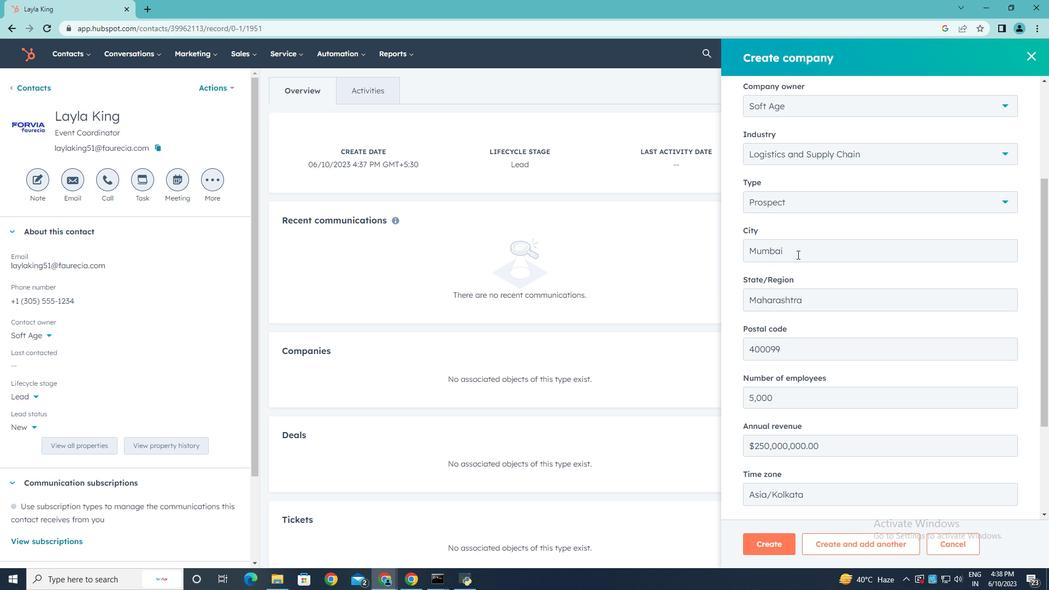 
Action: Mouse scrolled (797, 254) with delta (0, 0)
Screenshot: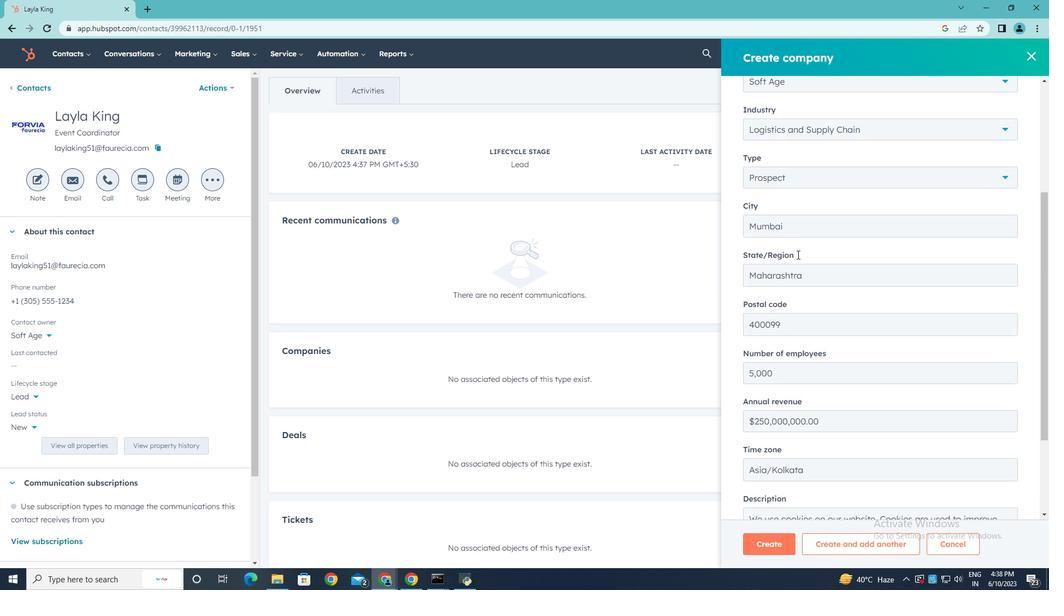 
Action: Mouse scrolled (797, 254) with delta (0, 0)
Screenshot: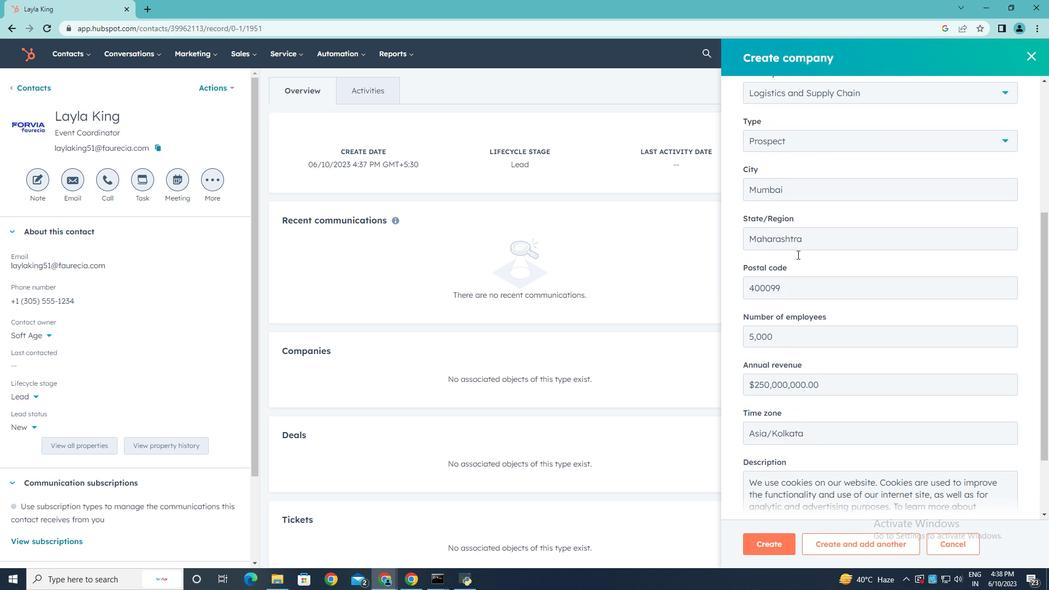 
Action: Mouse scrolled (797, 254) with delta (0, 0)
Screenshot: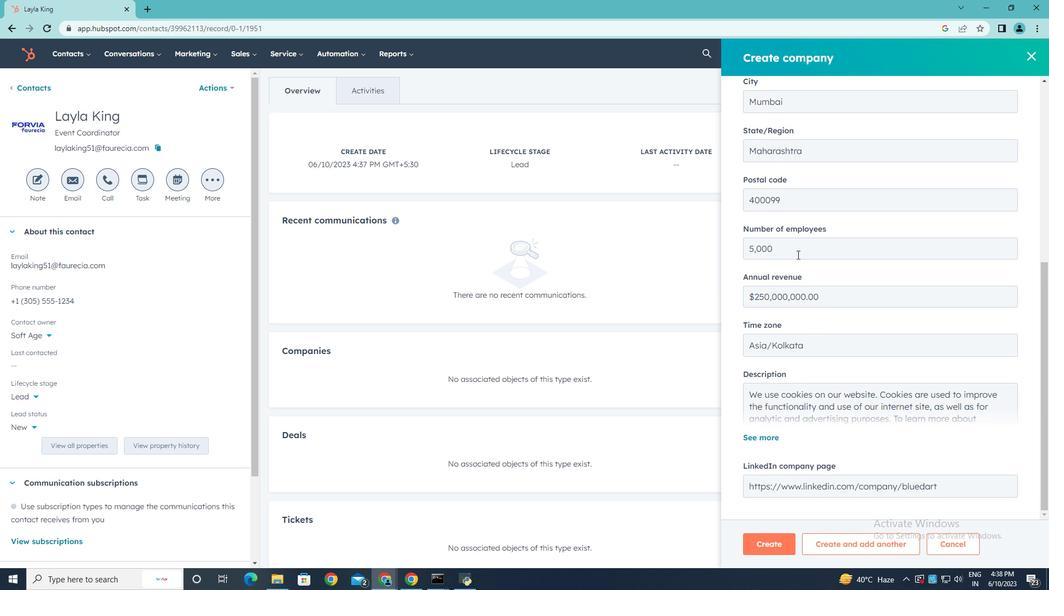 
Action: Mouse scrolled (797, 254) with delta (0, 0)
Screenshot: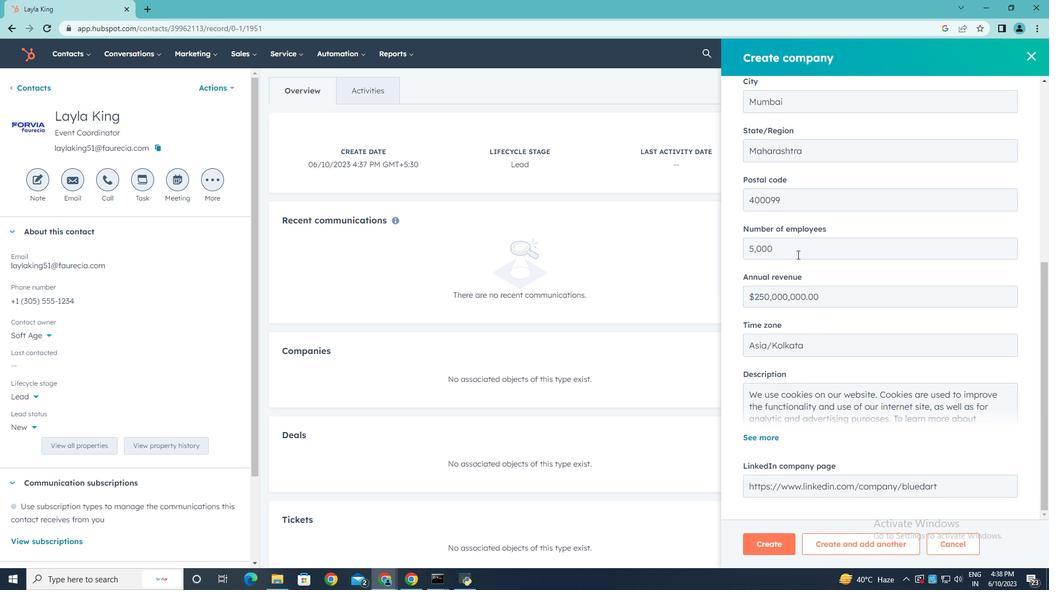 
Action: Mouse moved to (768, 542)
Screenshot: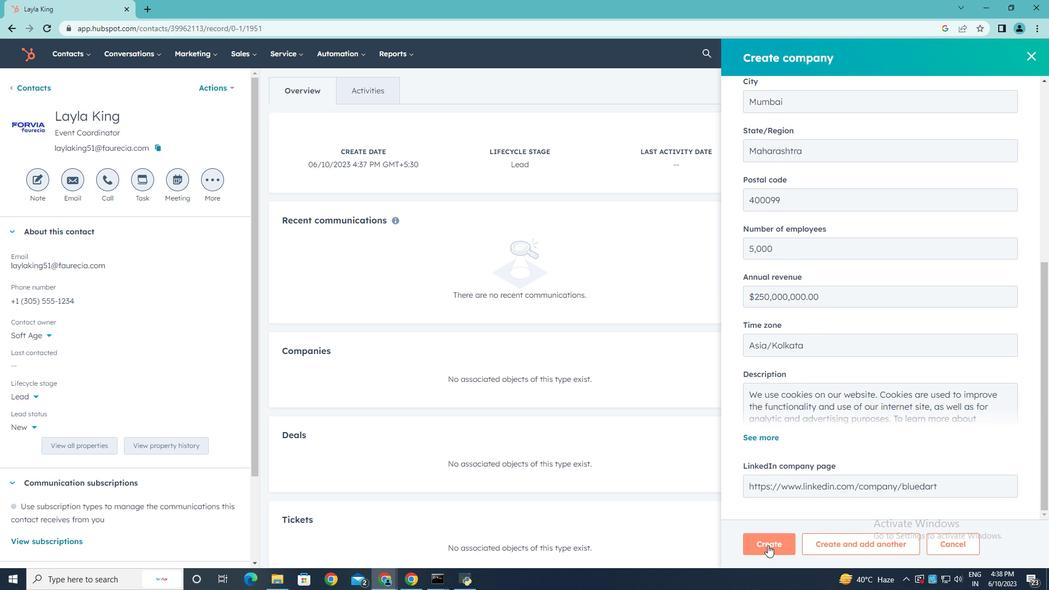 
Action: Mouse pressed left at (768, 542)
Screenshot: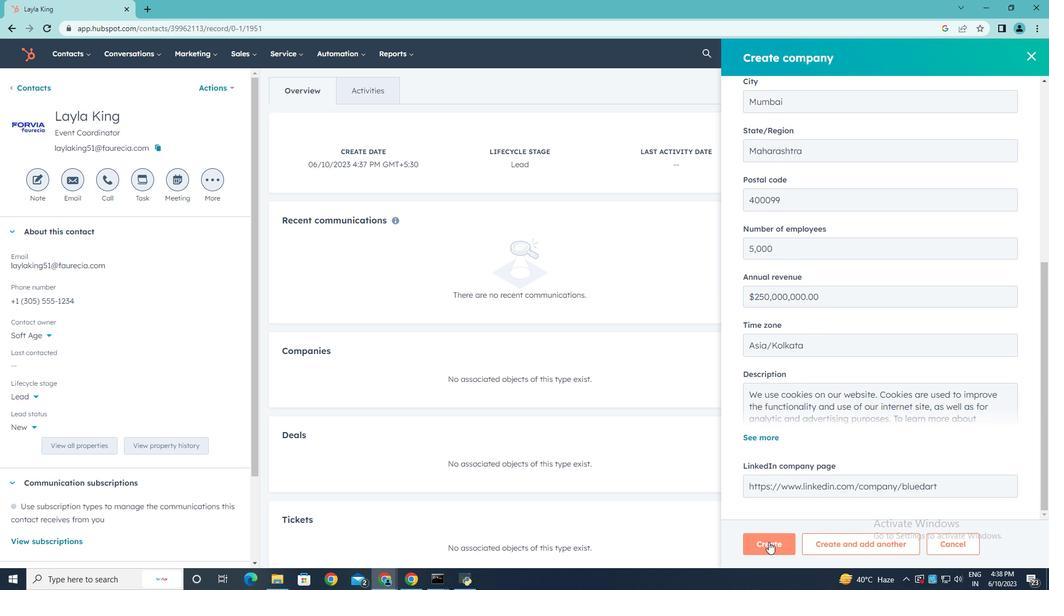 
Action: Mouse moved to (577, 369)
Screenshot: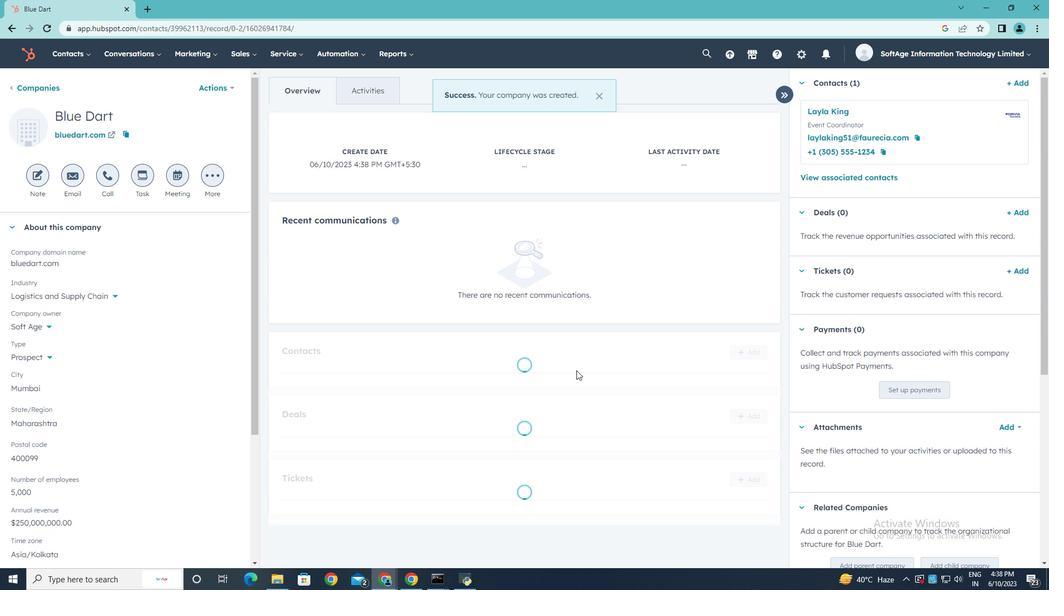 
